 Task: Find connections with filter location Villenave-d'Ornon with filter topic #careerswith filter profile language English with filter current company ACCEL HUMAN RESOURCE CONSULTANTS with filter school ADITYA INSTITUTE OF TECHNOLOGY & MANAGEMENT, K.Kothuru, Tekkali - 532201, Srikakulam District, A.P(CC-A5) with filter industry Wineries with filter service category Audio Engineering with filter keywords title Social Worker
Action: Mouse moved to (291, 225)
Screenshot: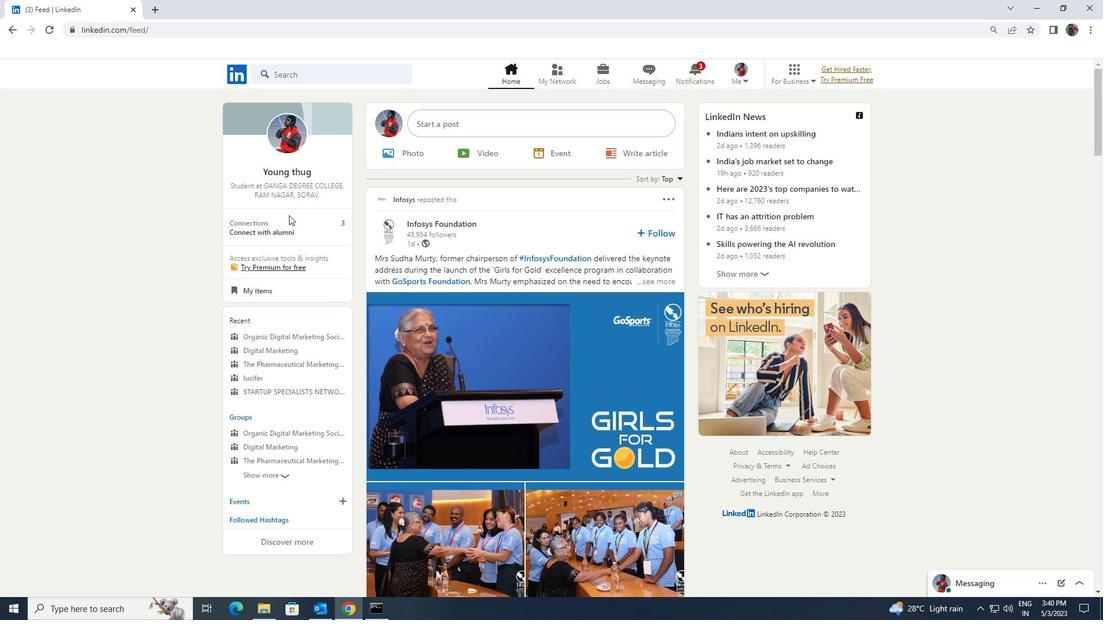 
Action: Mouse pressed left at (291, 225)
Screenshot: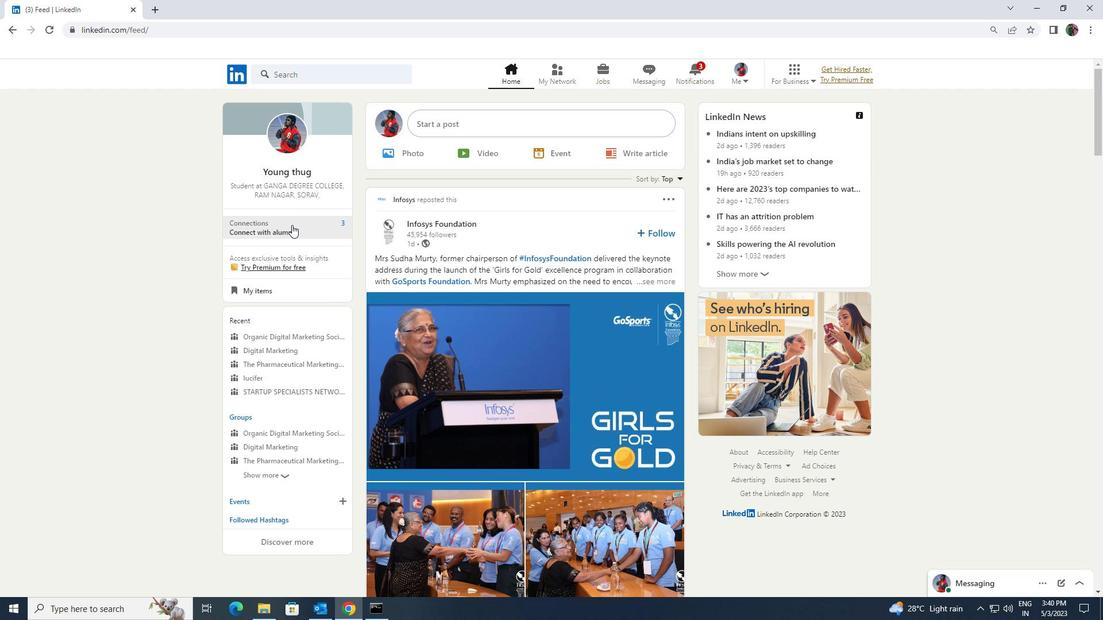 
Action: Mouse moved to (314, 147)
Screenshot: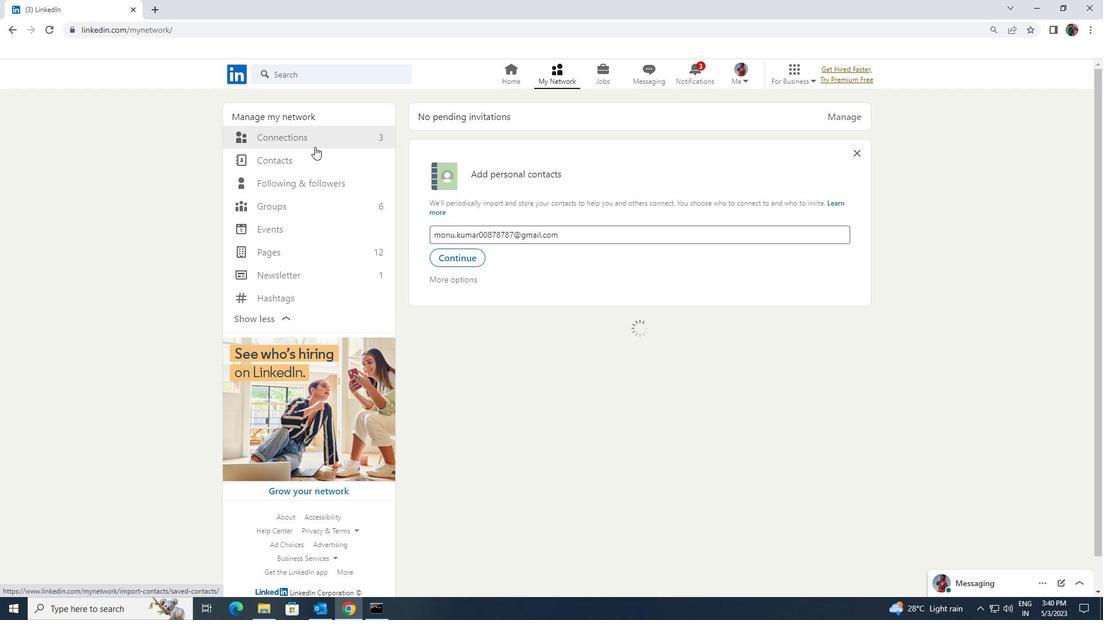 
Action: Mouse pressed left at (314, 147)
Screenshot: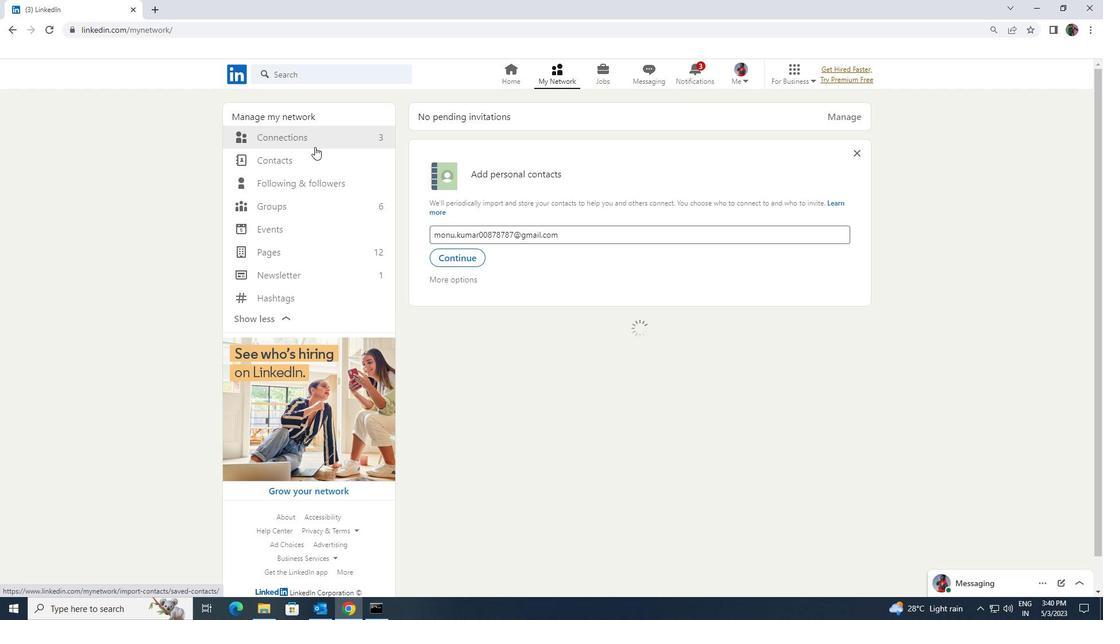 
Action: Mouse moved to (317, 139)
Screenshot: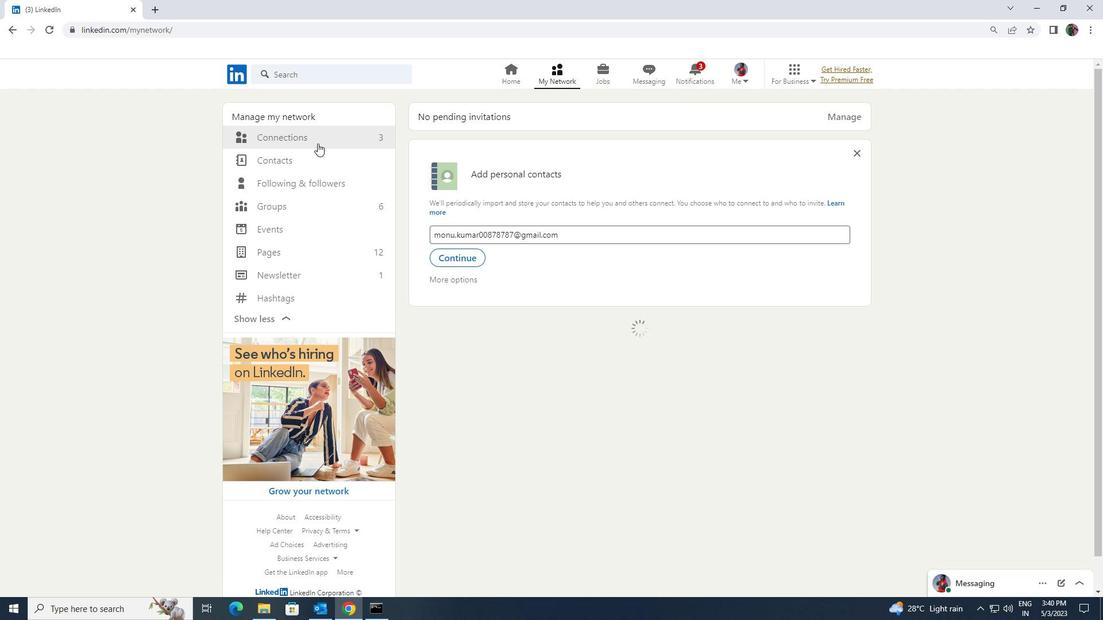
Action: Mouse pressed left at (317, 139)
Screenshot: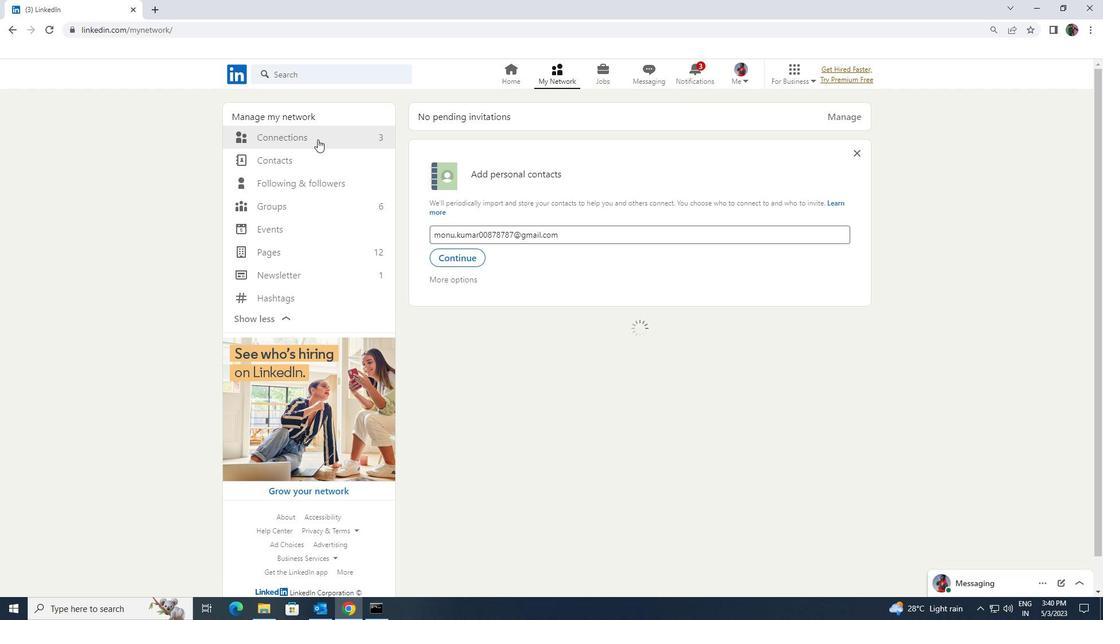 
Action: Mouse moved to (603, 140)
Screenshot: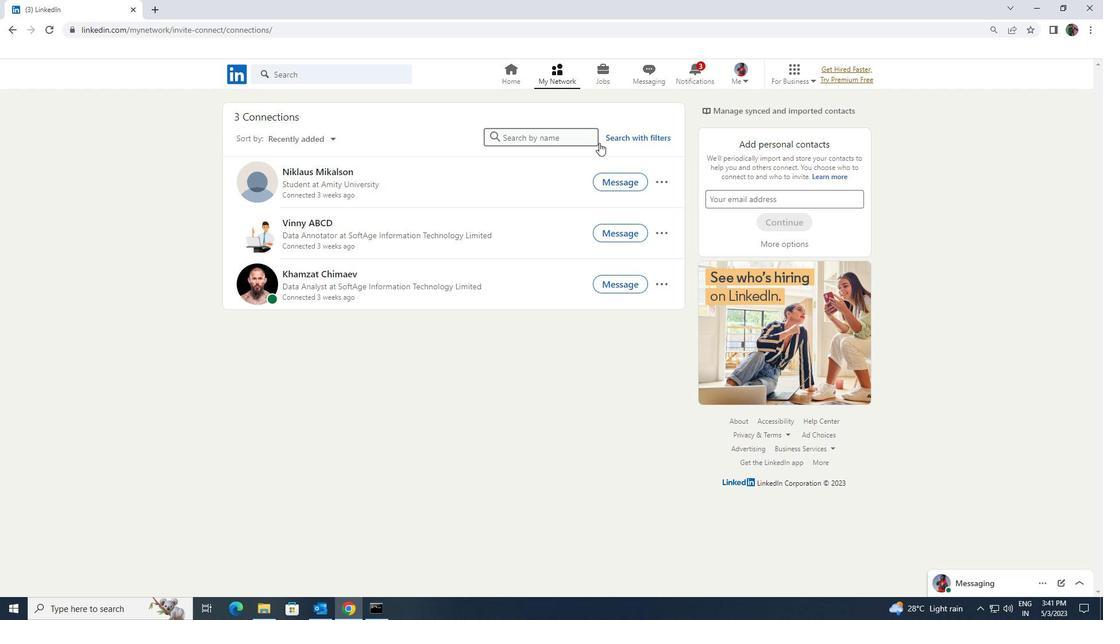 
Action: Mouse pressed left at (603, 140)
Screenshot: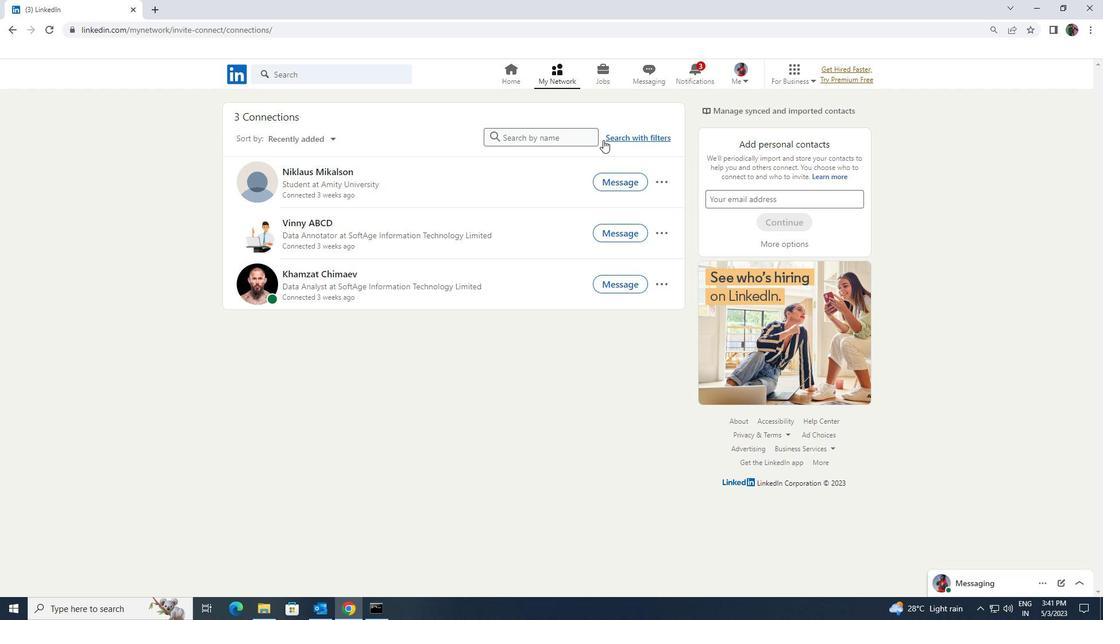 
Action: Mouse moved to (587, 105)
Screenshot: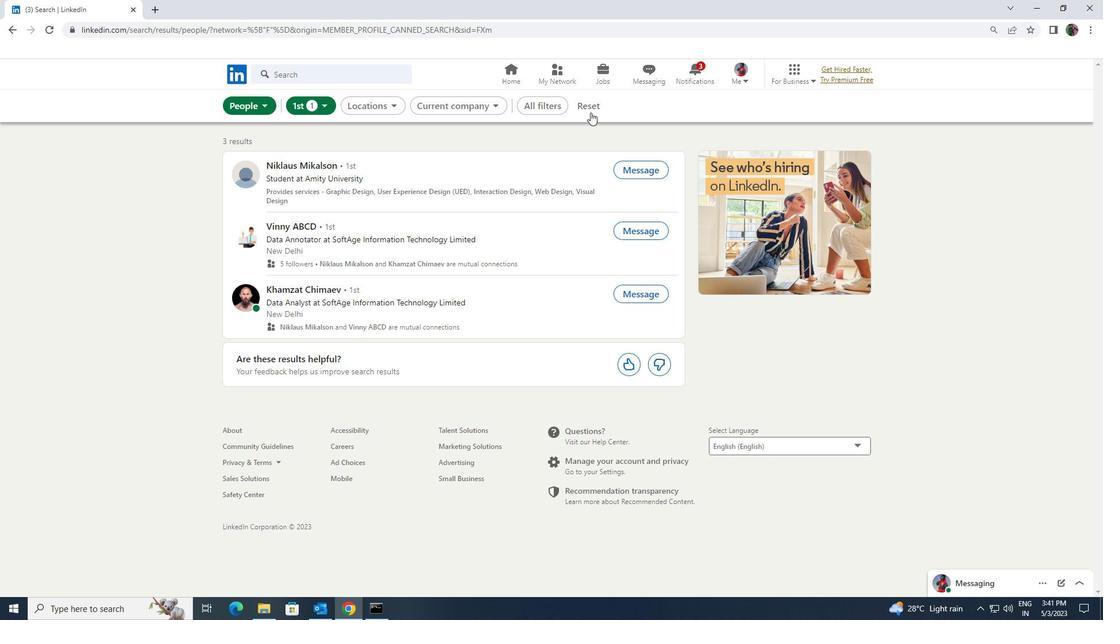 
Action: Mouse pressed left at (587, 105)
Screenshot: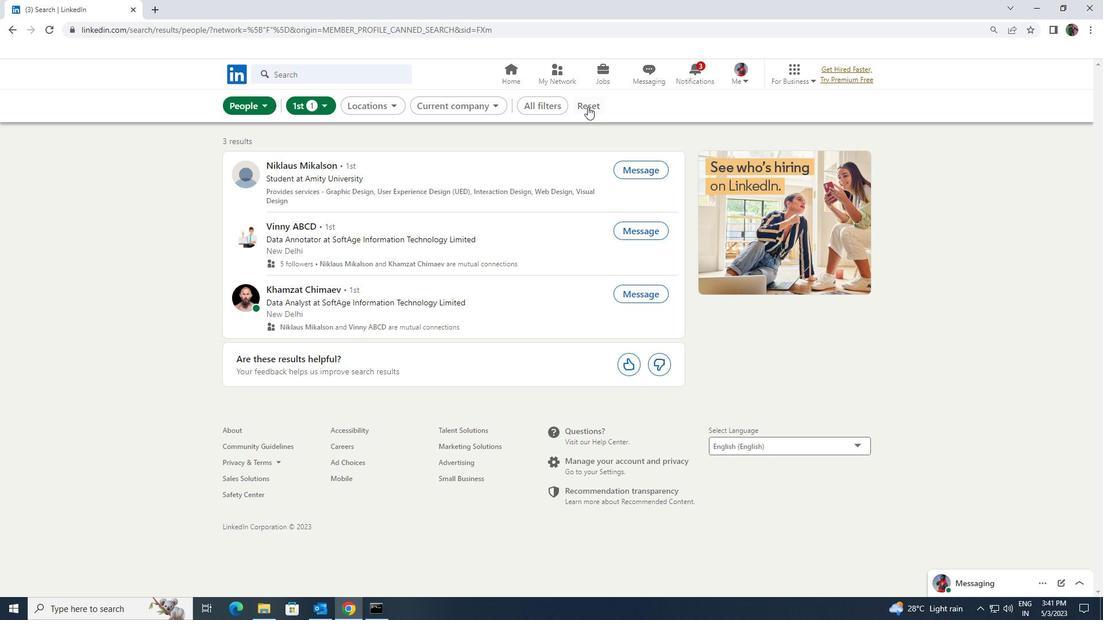 
Action: Mouse moved to (570, 104)
Screenshot: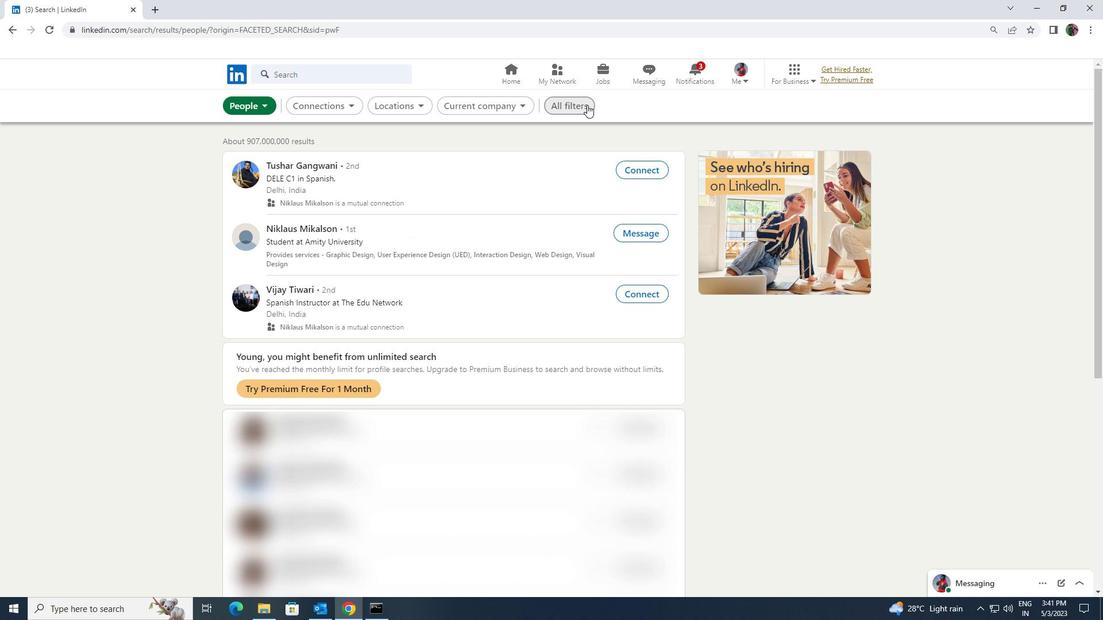 
Action: Mouse pressed left at (570, 104)
Screenshot: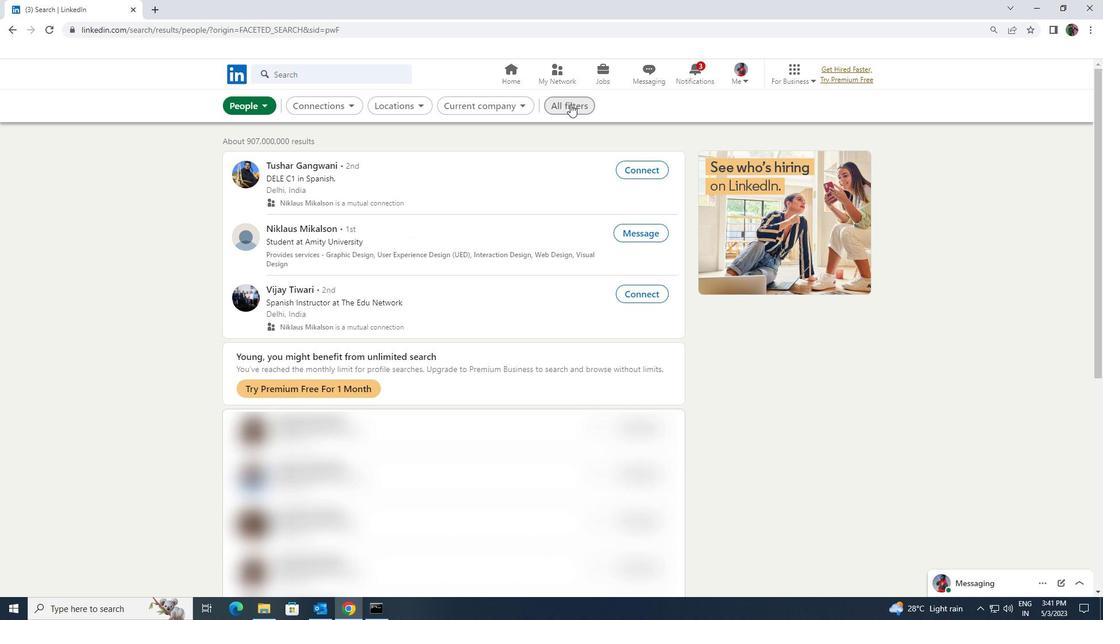 
Action: Mouse moved to (947, 454)
Screenshot: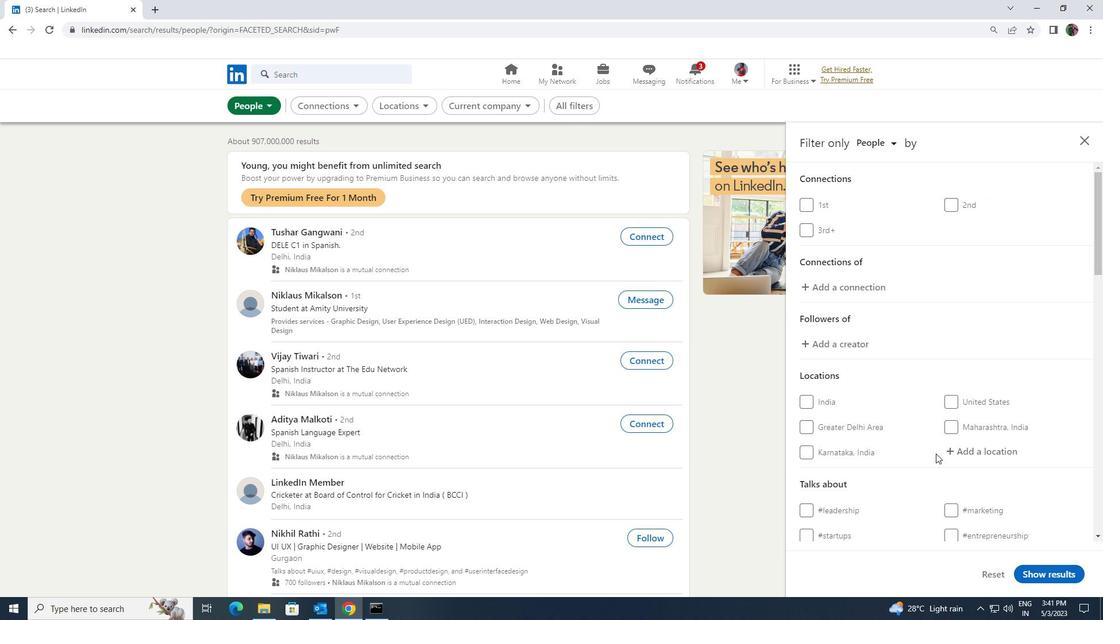 
Action: Mouse pressed left at (947, 454)
Screenshot: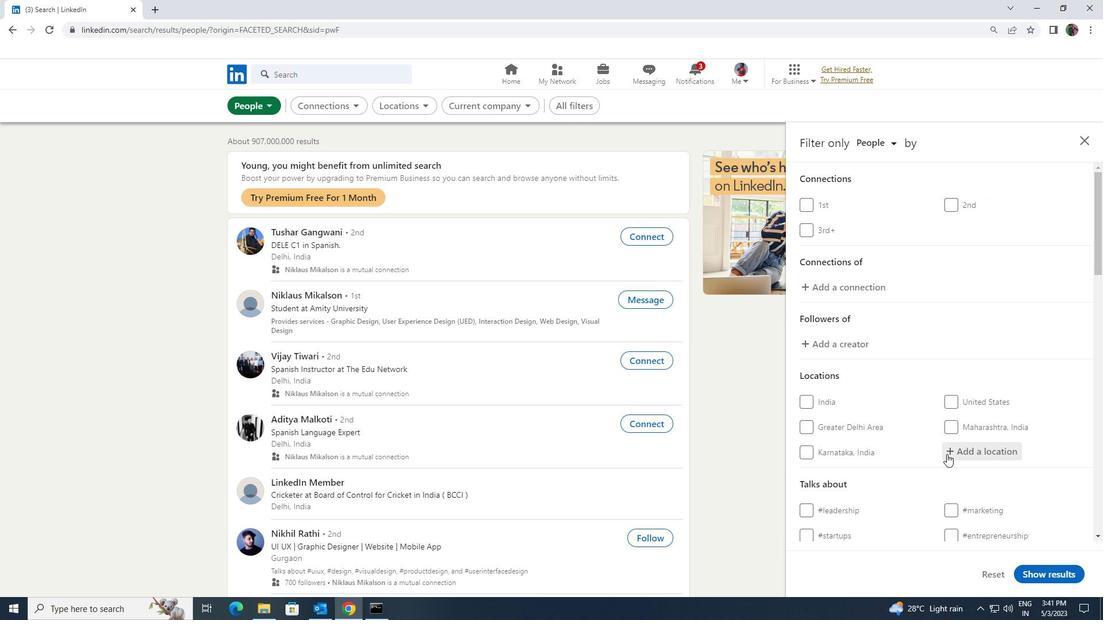 
Action: Mouse moved to (941, 451)
Screenshot: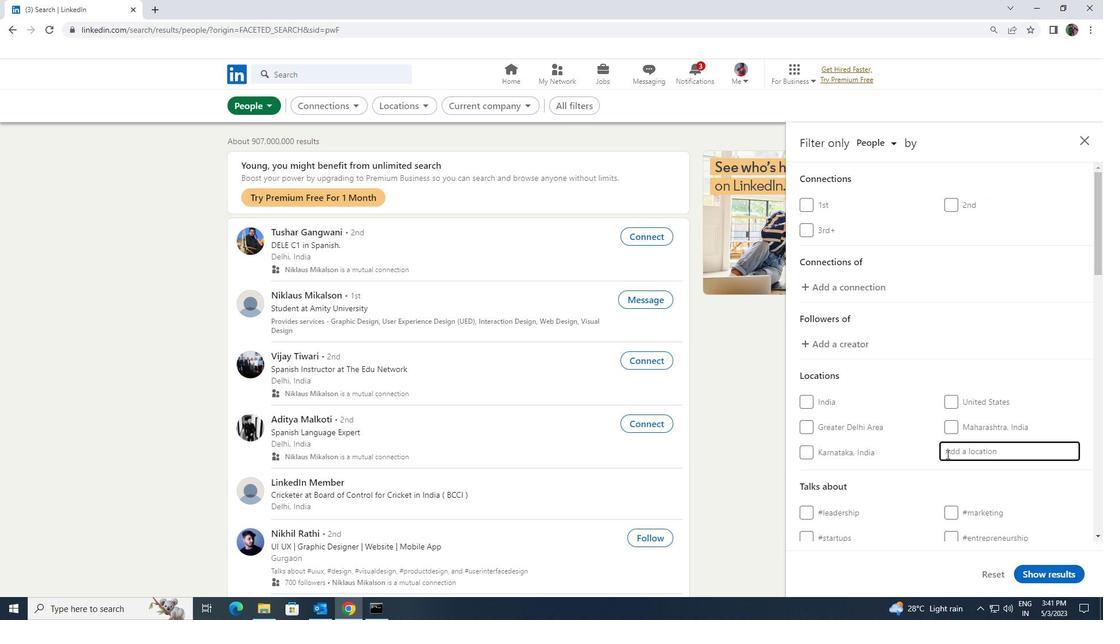 
Action: Key pressed <Key.shift><Key.shift><Key.shift><Key.shift><Key.shift><Key.shift><Key.shift><Key.shift><Key.shift><Key.shift><Key.shift>VILLENAVE<Key.space>D<Key.space>O
Screenshot: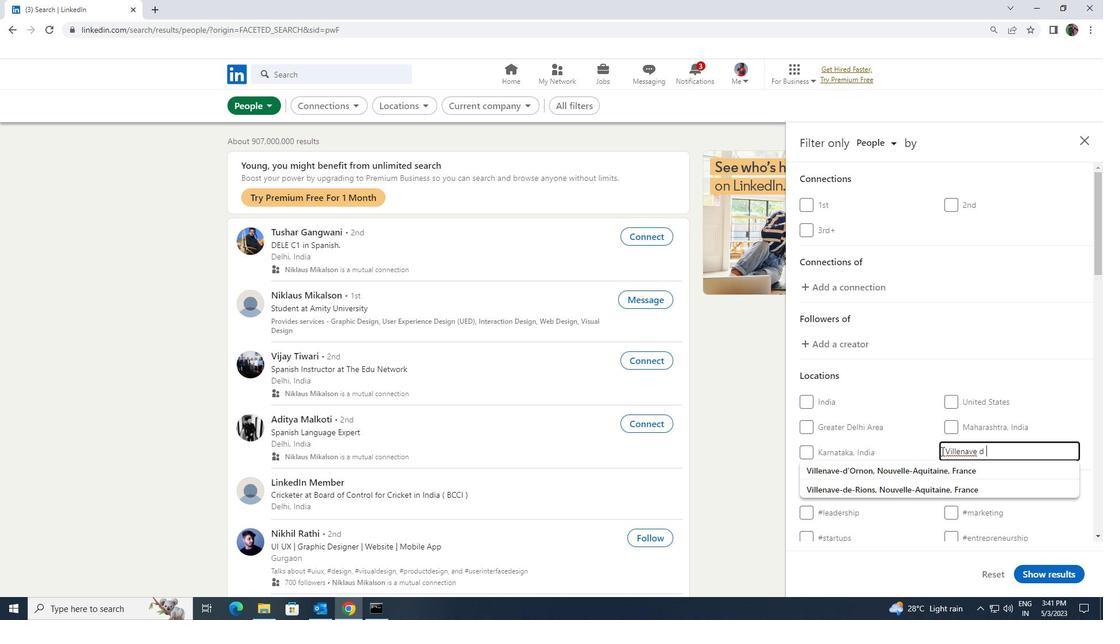 
Action: Mouse moved to (939, 468)
Screenshot: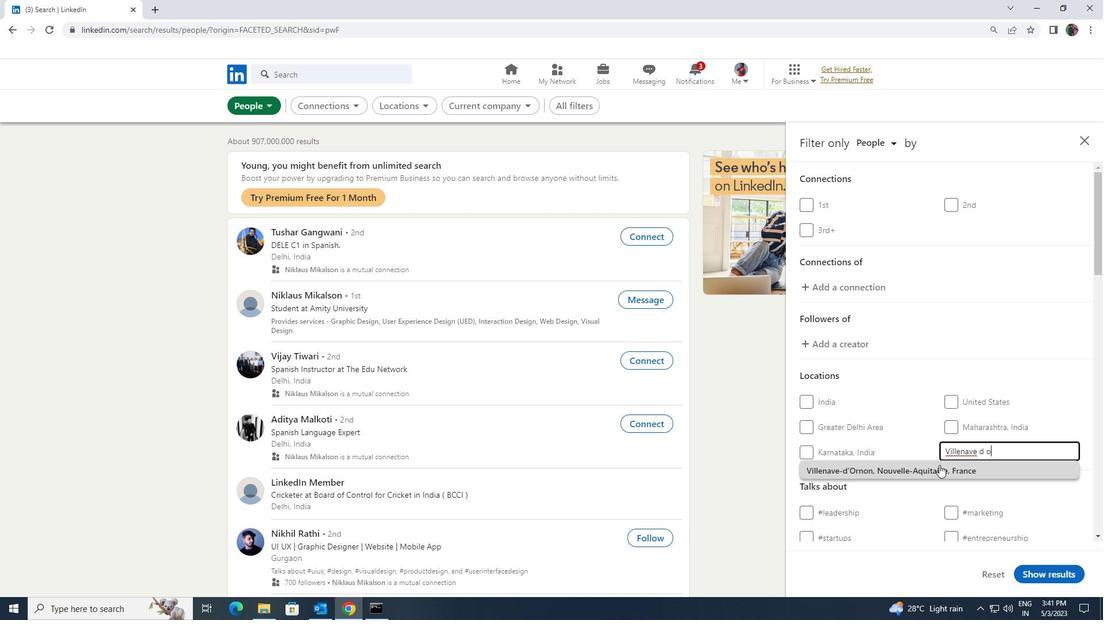 
Action: Mouse pressed left at (939, 468)
Screenshot: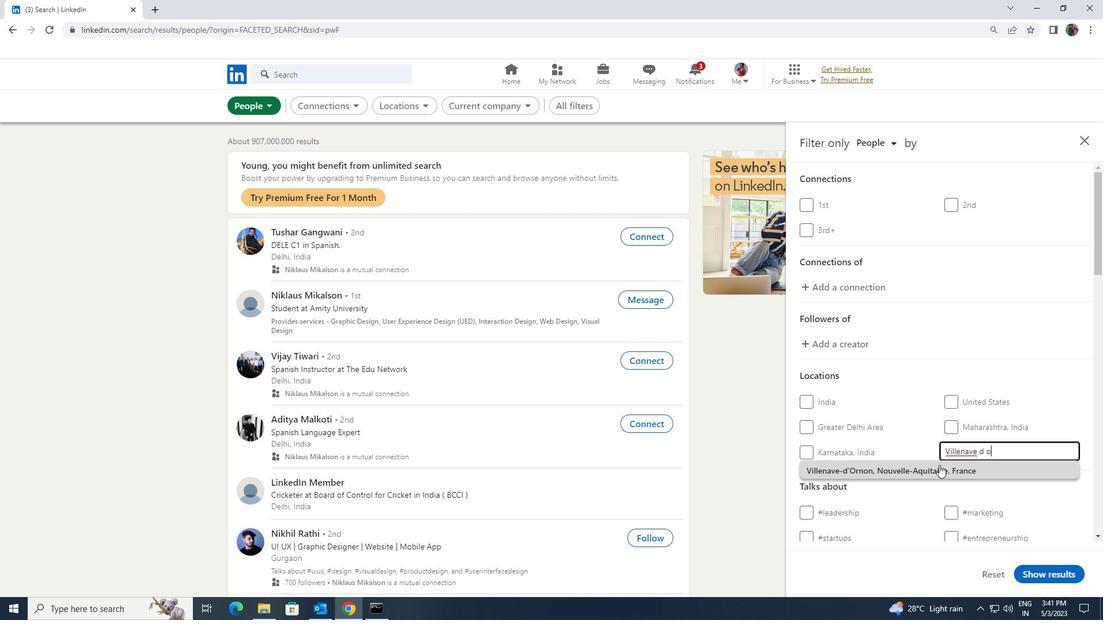 
Action: Mouse moved to (939, 469)
Screenshot: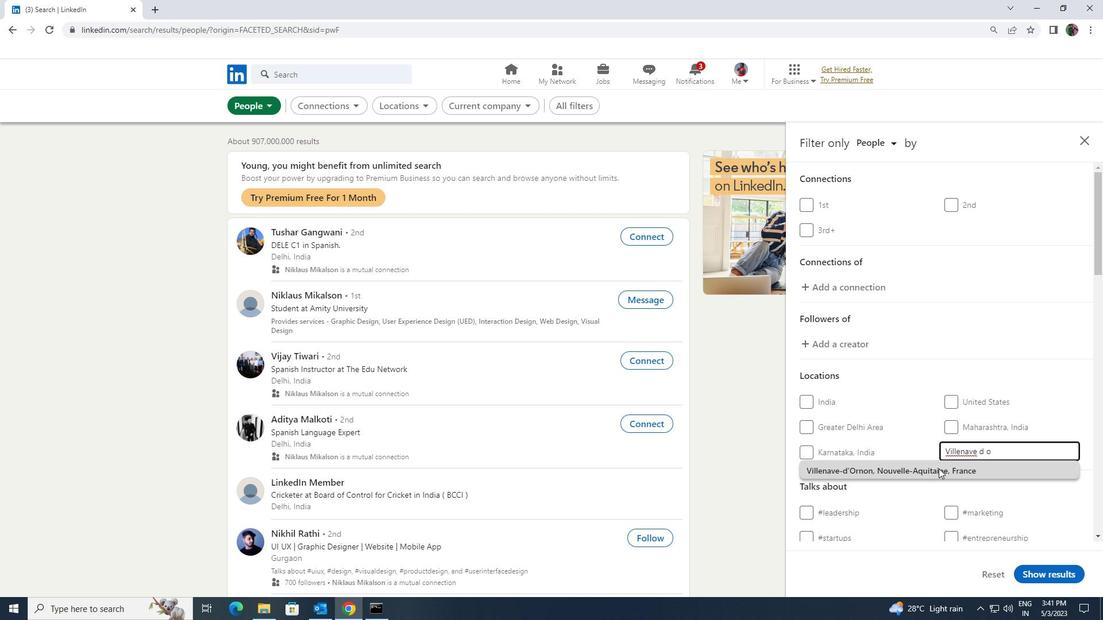
Action: Mouse scrolled (939, 468) with delta (0, 0)
Screenshot: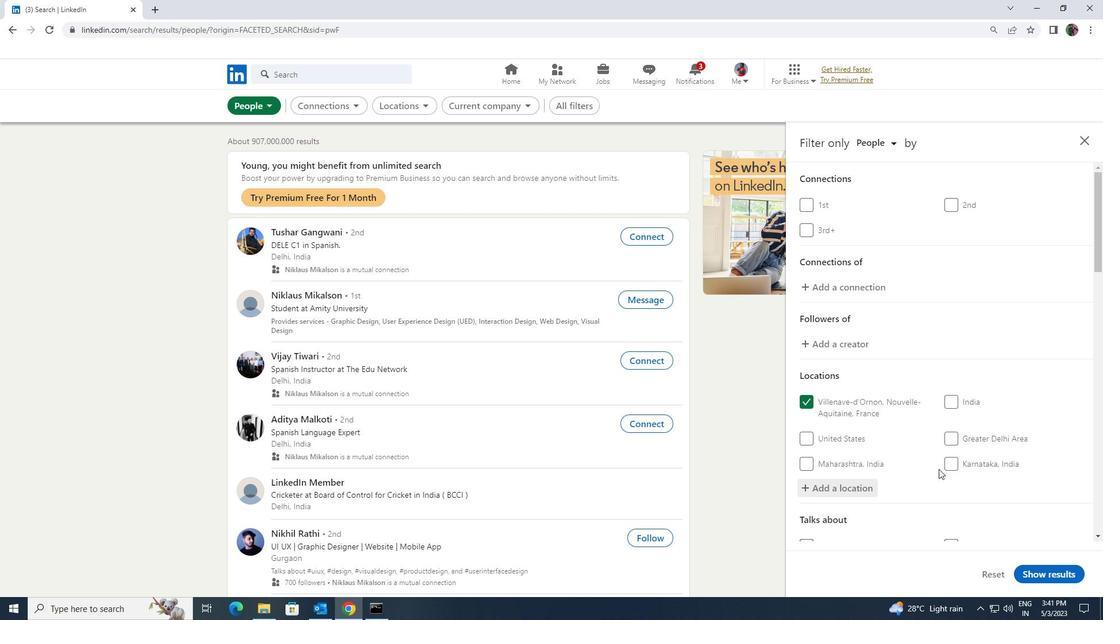 
Action: Mouse scrolled (939, 468) with delta (0, 0)
Screenshot: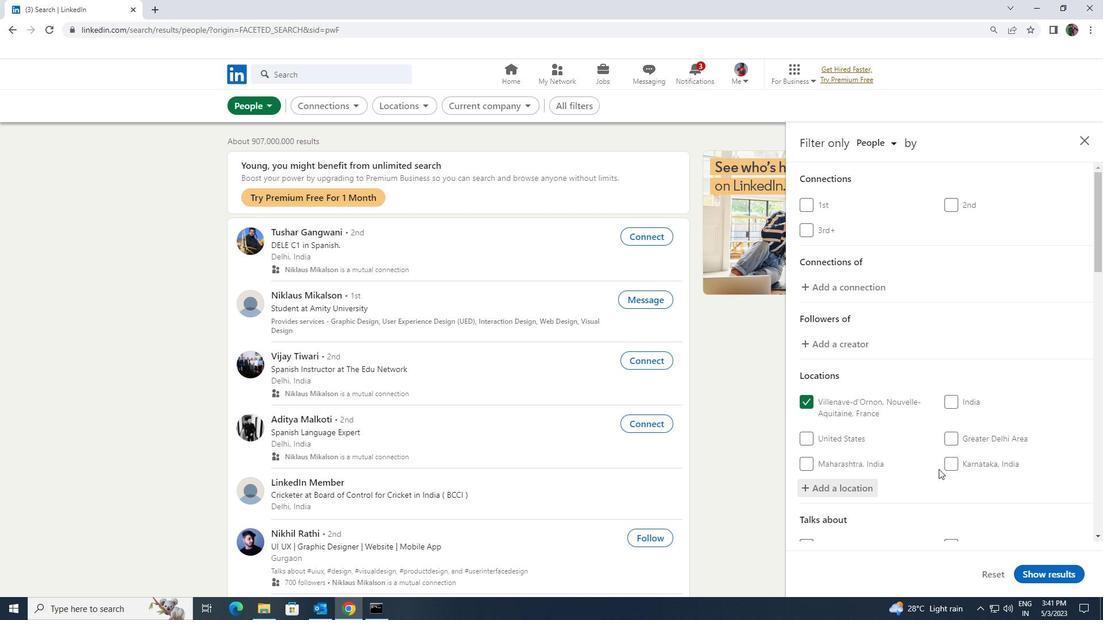 
Action: Mouse scrolled (939, 468) with delta (0, 0)
Screenshot: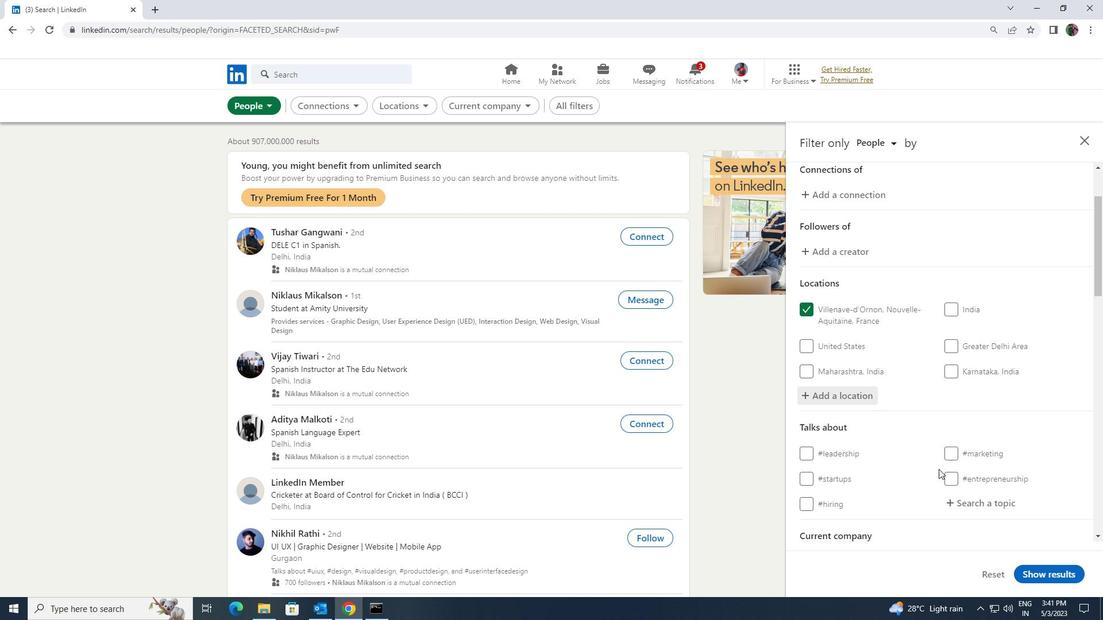 
Action: Mouse moved to (963, 427)
Screenshot: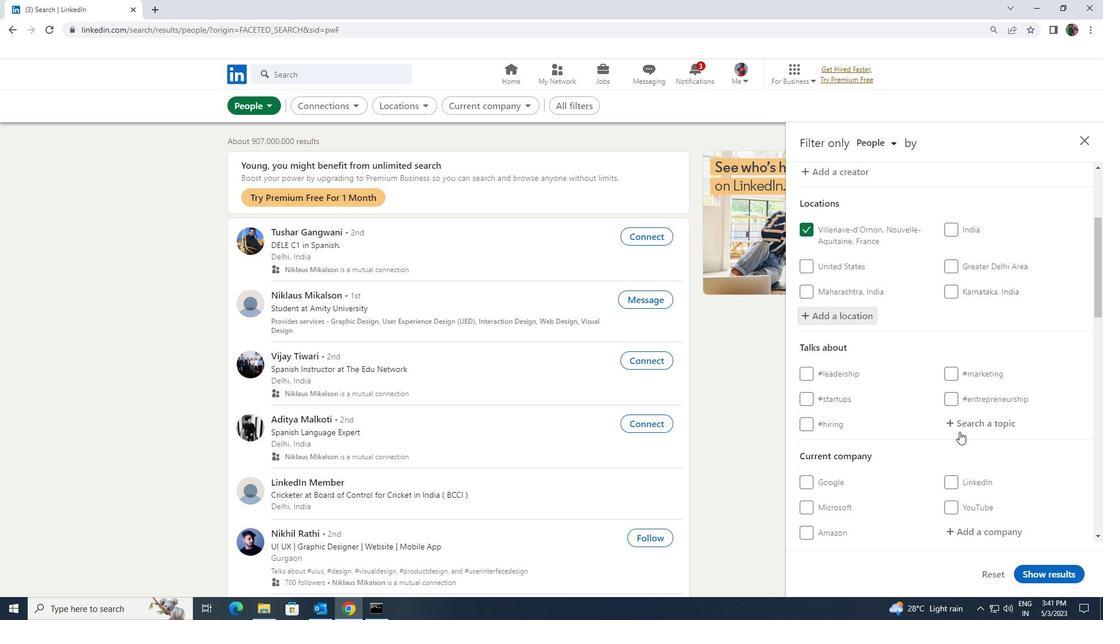 
Action: Mouse pressed left at (963, 427)
Screenshot: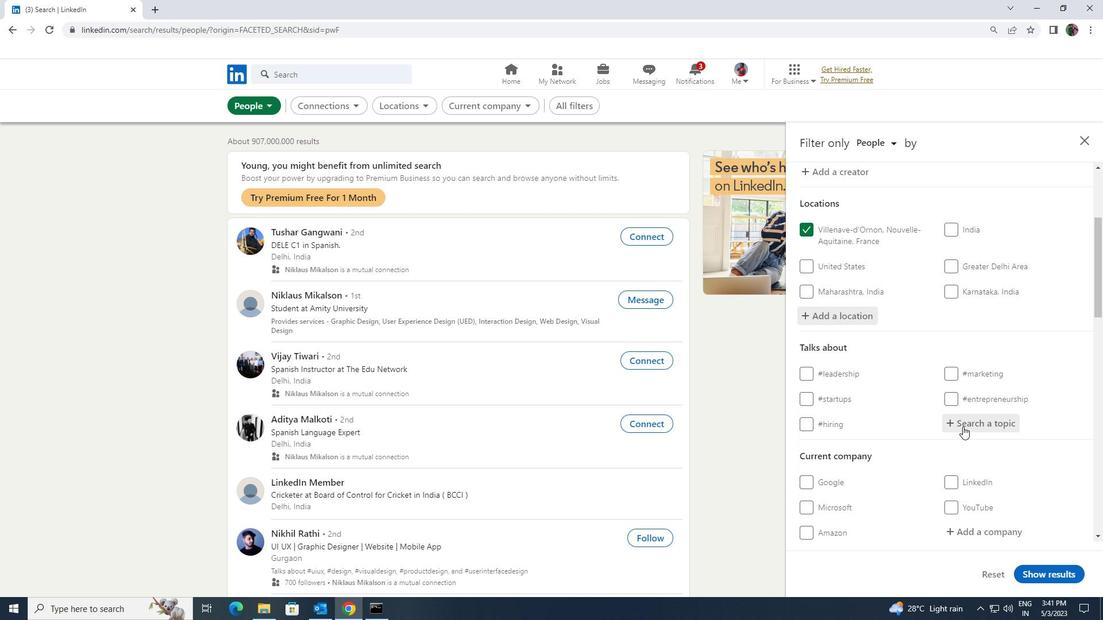 
Action: Key pressed <Key.shift><Key.shift><Key.shift>CAREERS
Screenshot: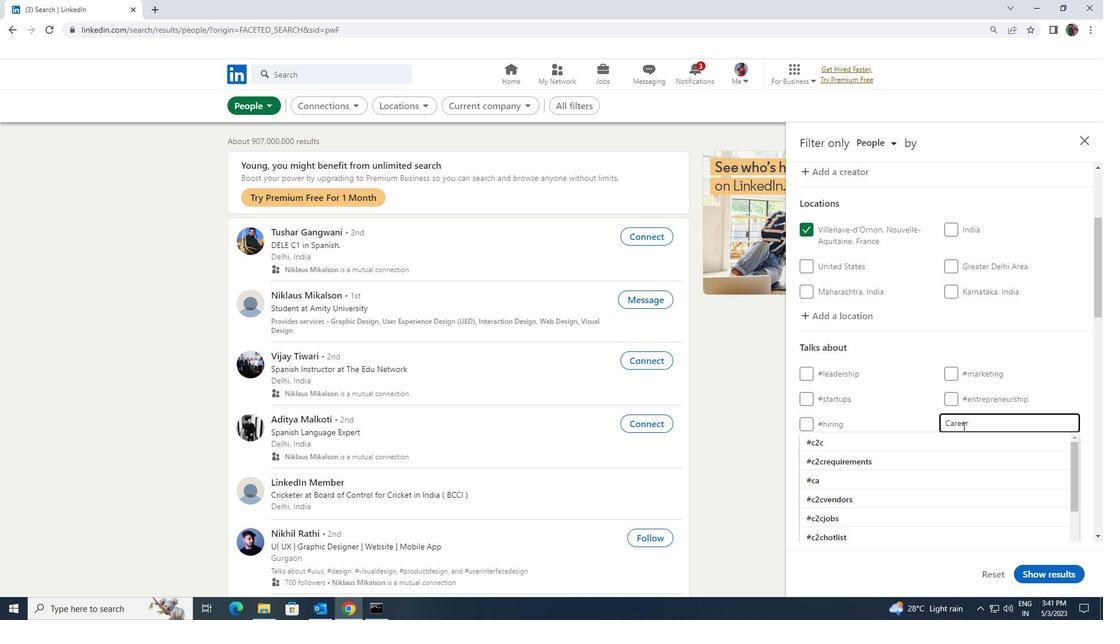 
Action: Mouse moved to (935, 444)
Screenshot: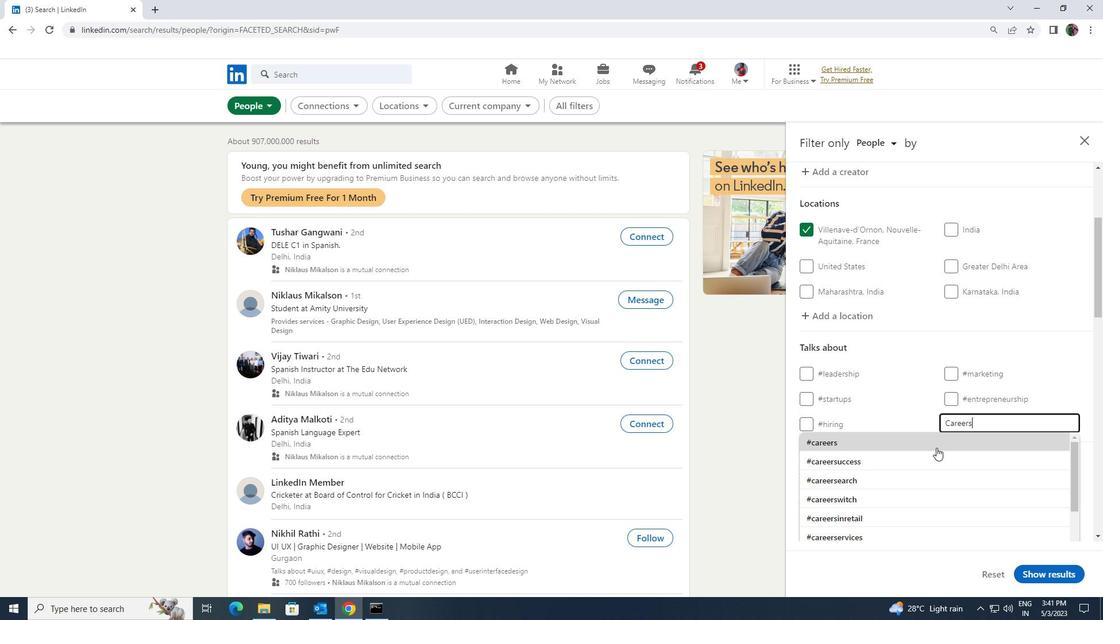 
Action: Mouse pressed left at (935, 444)
Screenshot: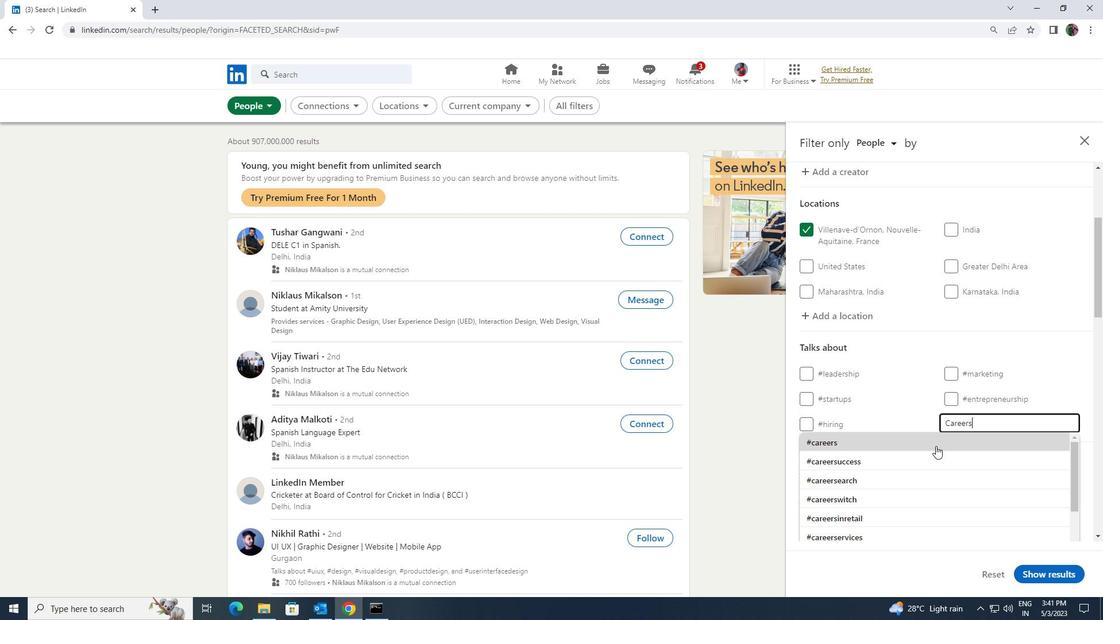 
Action: Mouse scrolled (935, 444) with delta (0, 0)
Screenshot: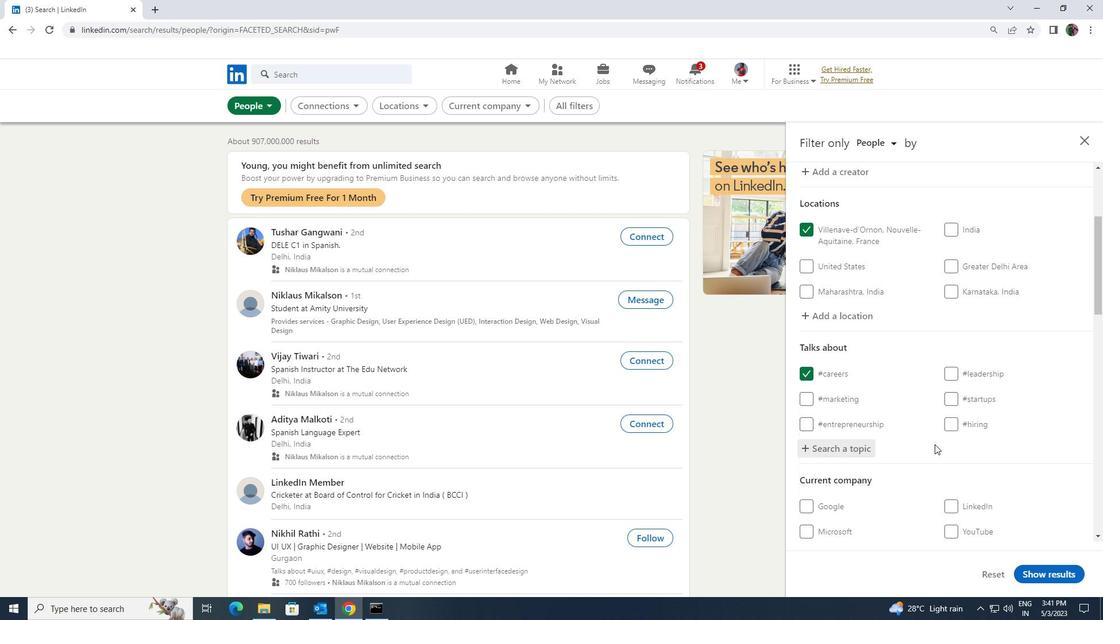 
Action: Mouse scrolled (935, 444) with delta (0, 0)
Screenshot: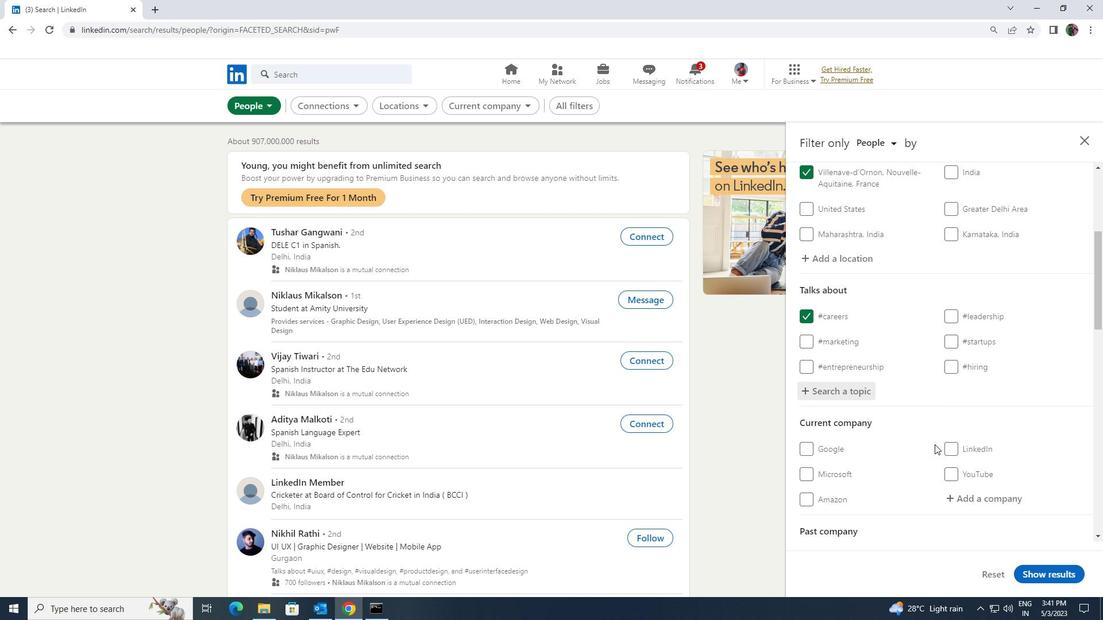 
Action: Mouse scrolled (935, 444) with delta (0, 0)
Screenshot: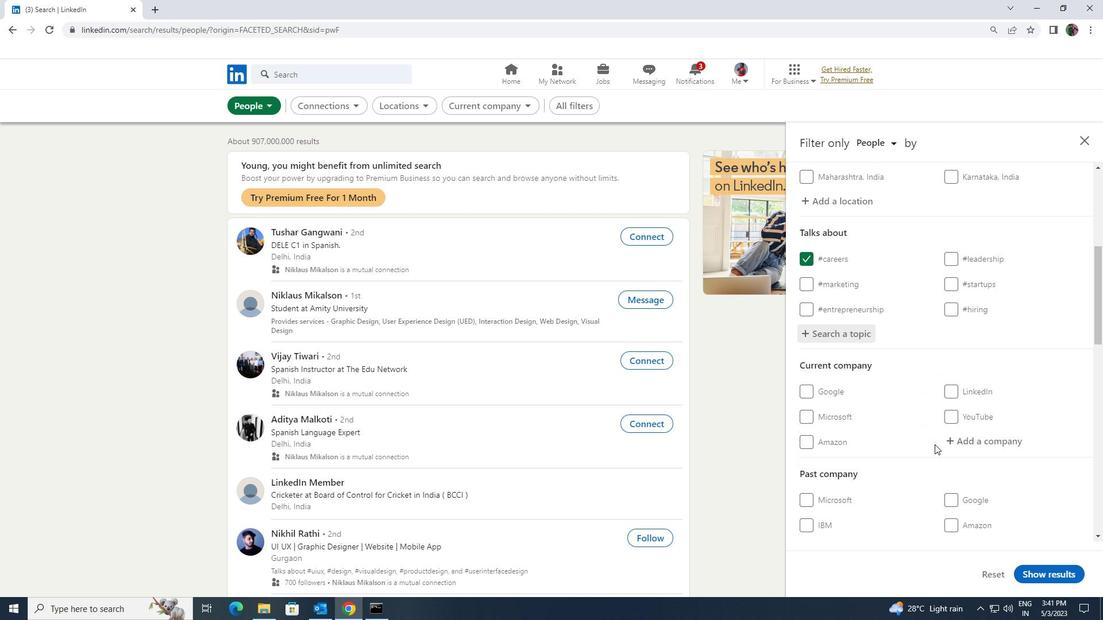 
Action: Mouse scrolled (935, 444) with delta (0, 0)
Screenshot: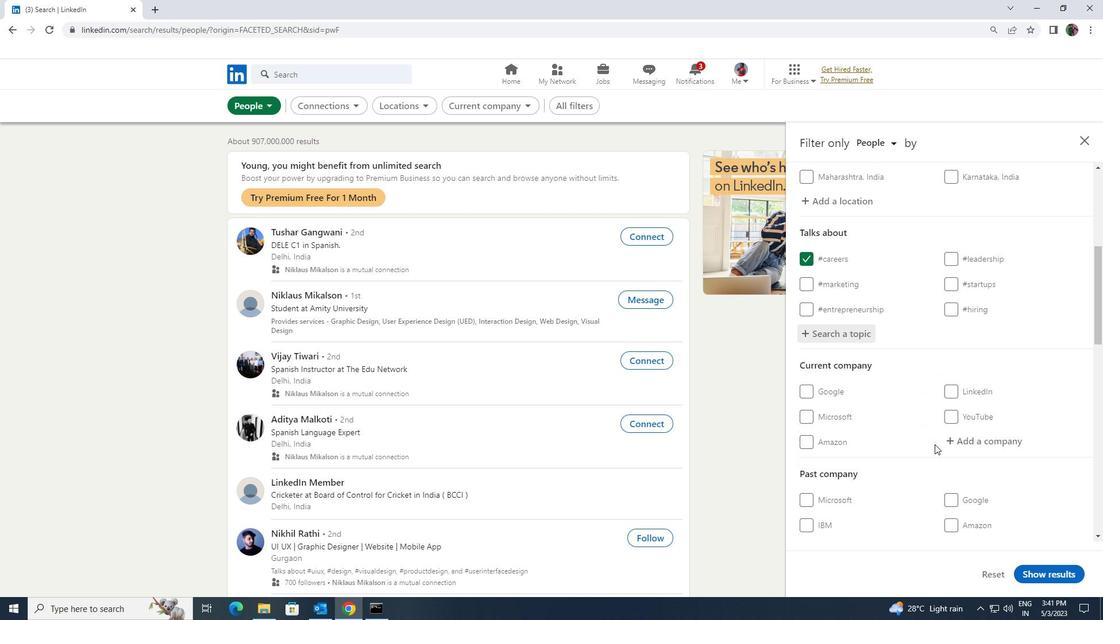 
Action: Mouse scrolled (935, 444) with delta (0, 0)
Screenshot: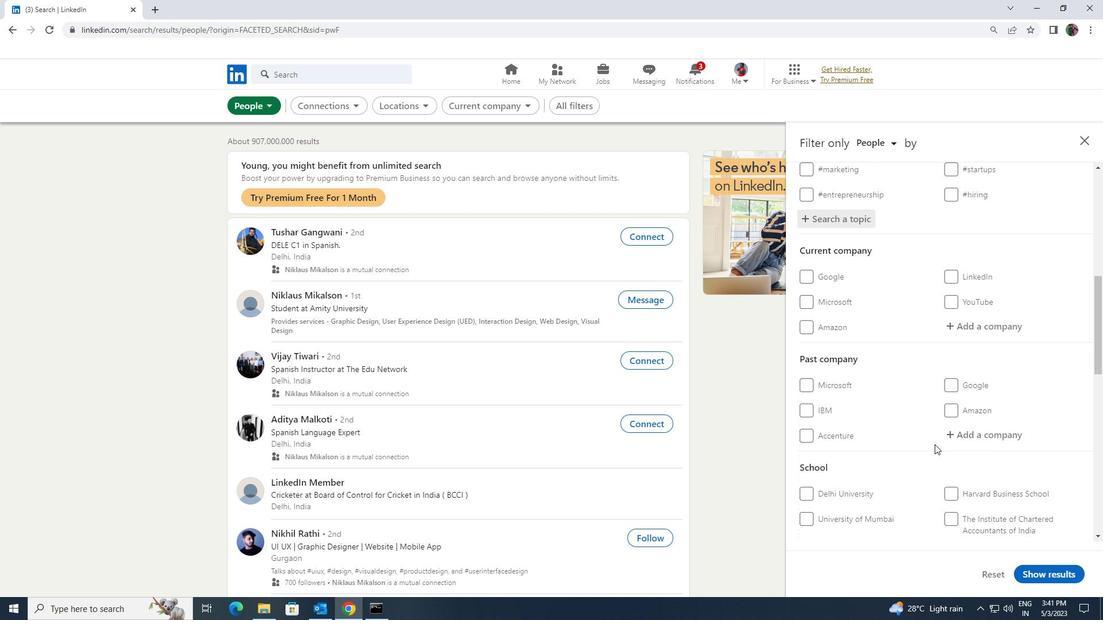 
Action: Mouse scrolled (935, 444) with delta (0, 0)
Screenshot: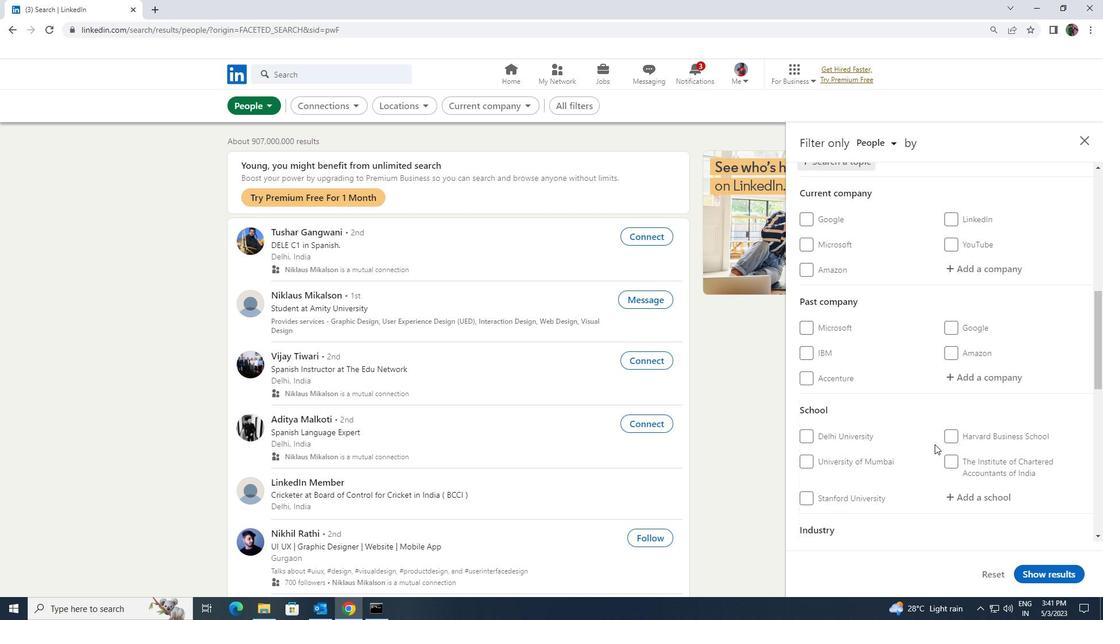 
Action: Mouse scrolled (935, 444) with delta (0, 0)
Screenshot: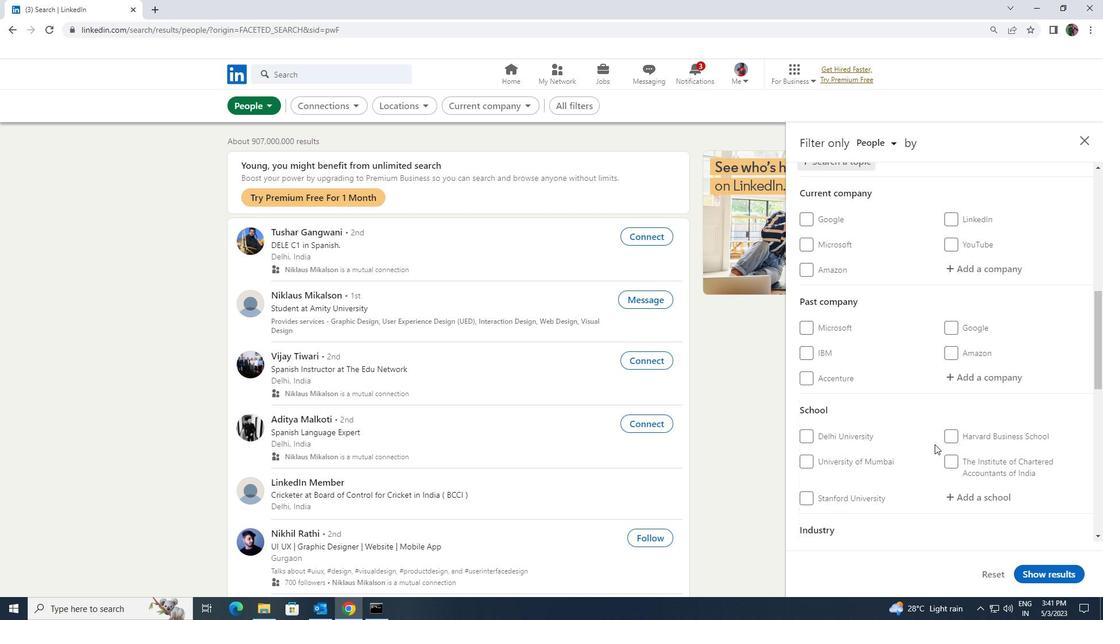 
Action: Mouse scrolled (935, 444) with delta (0, 0)
Screenshot: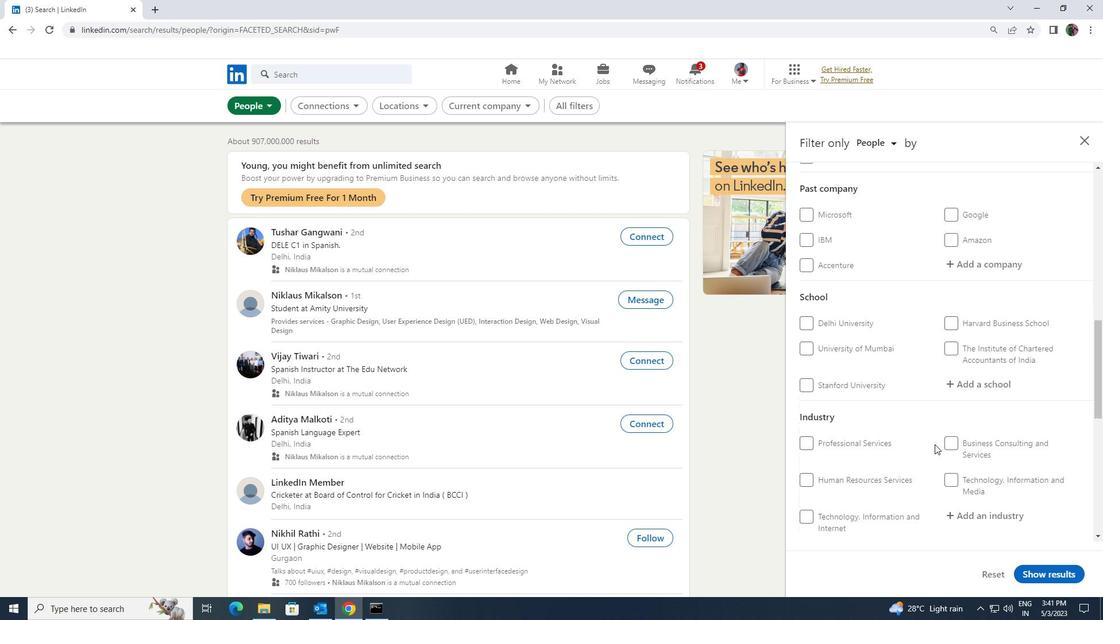 
Action: Mouse scrolled (935, 444) with delta (0, 0)
Screenshot: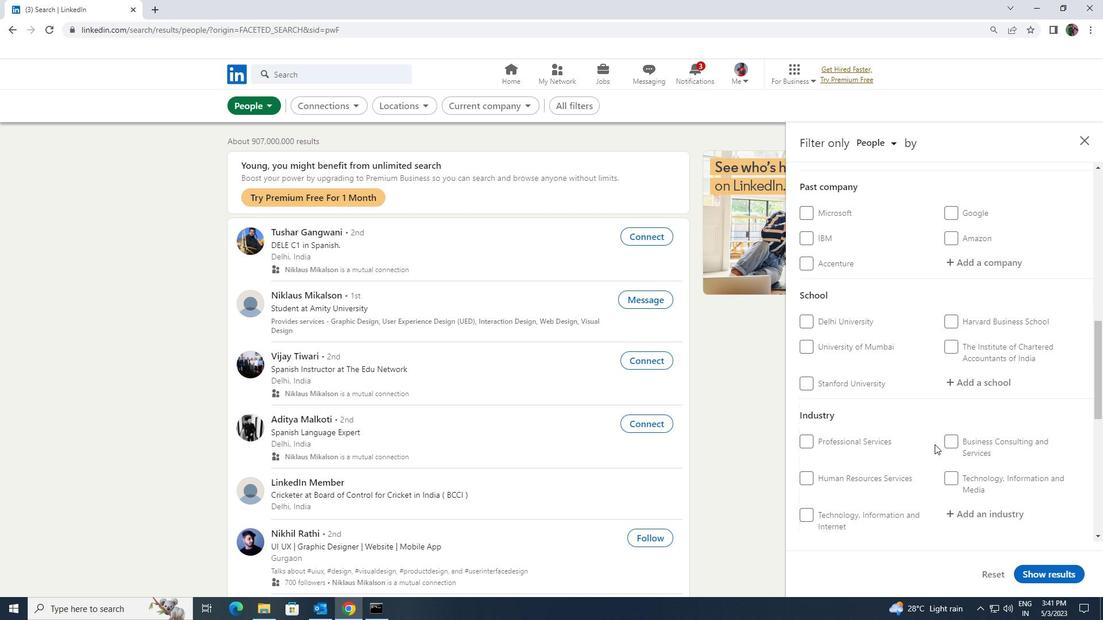 
Action: Mouse scrolled (935, 444) with delta (0, 0)
Screenshot: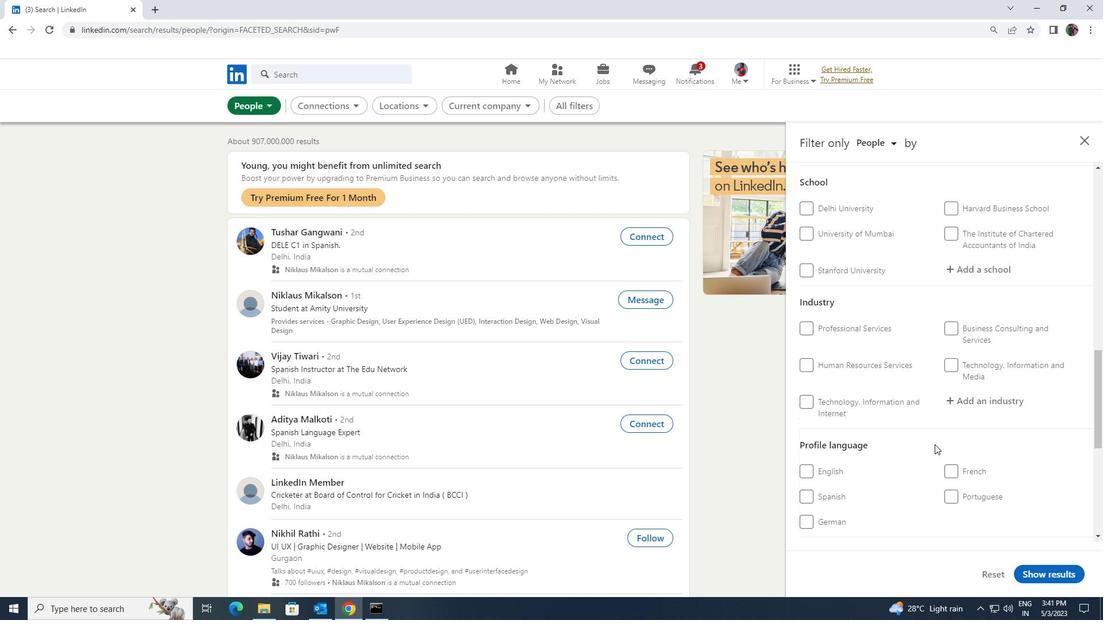 
Action: Mouse scrolled (935, 444) with delta (0, 0)
Screenshot: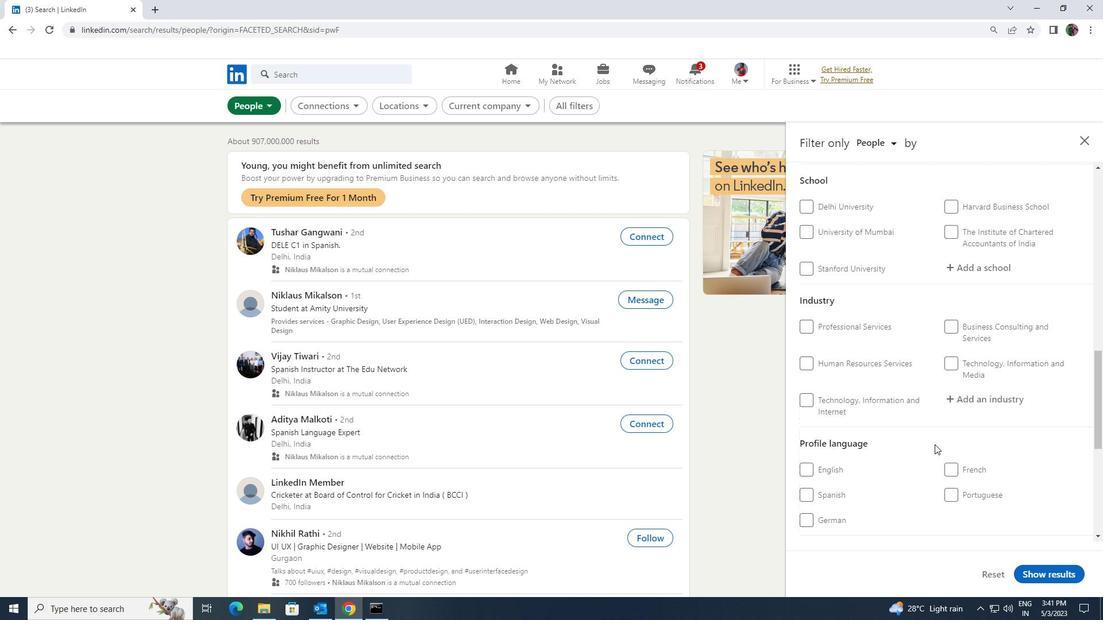 
Action: Mouse moved to (810, 359)
Screenshot: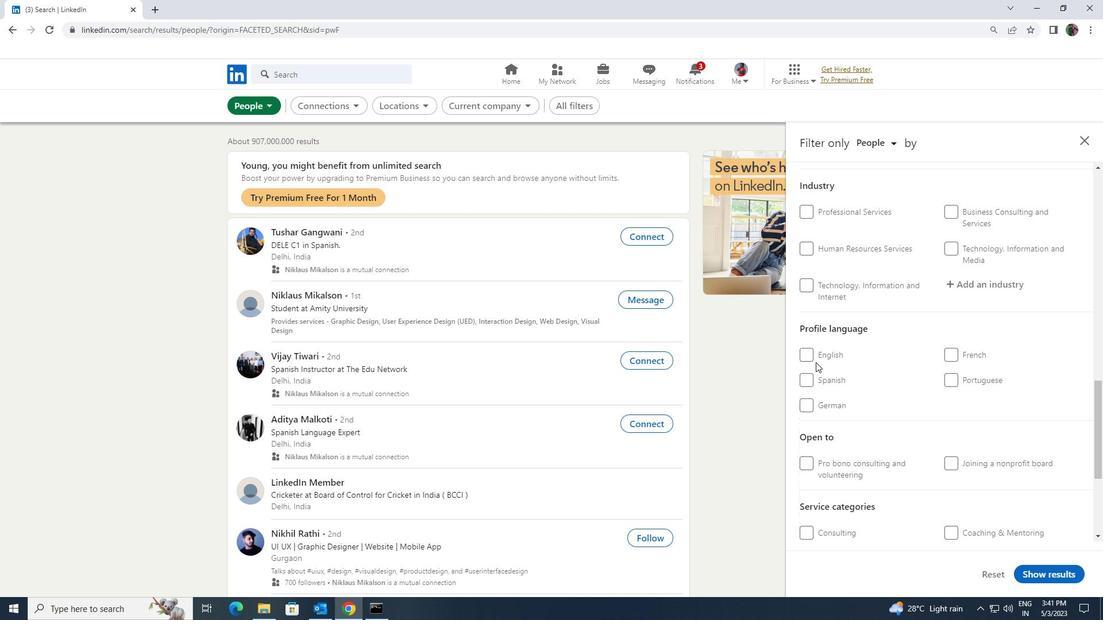 
Action: Mouse pressed left at (810, 359)
Screenshot: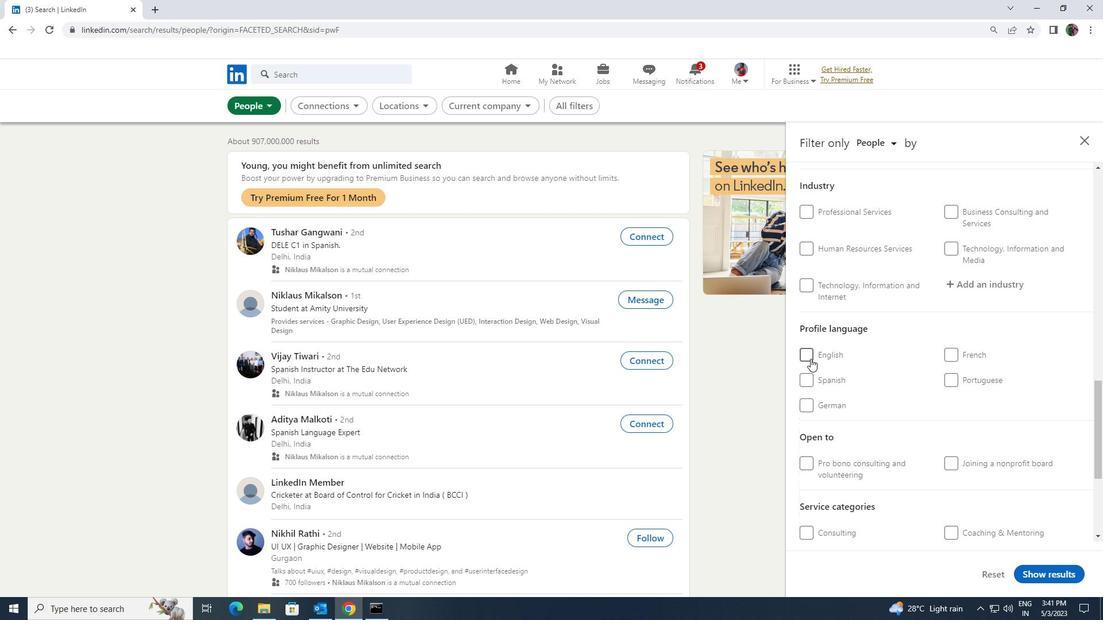 
Action: Mouse moved to (930, 405)
Screenshot: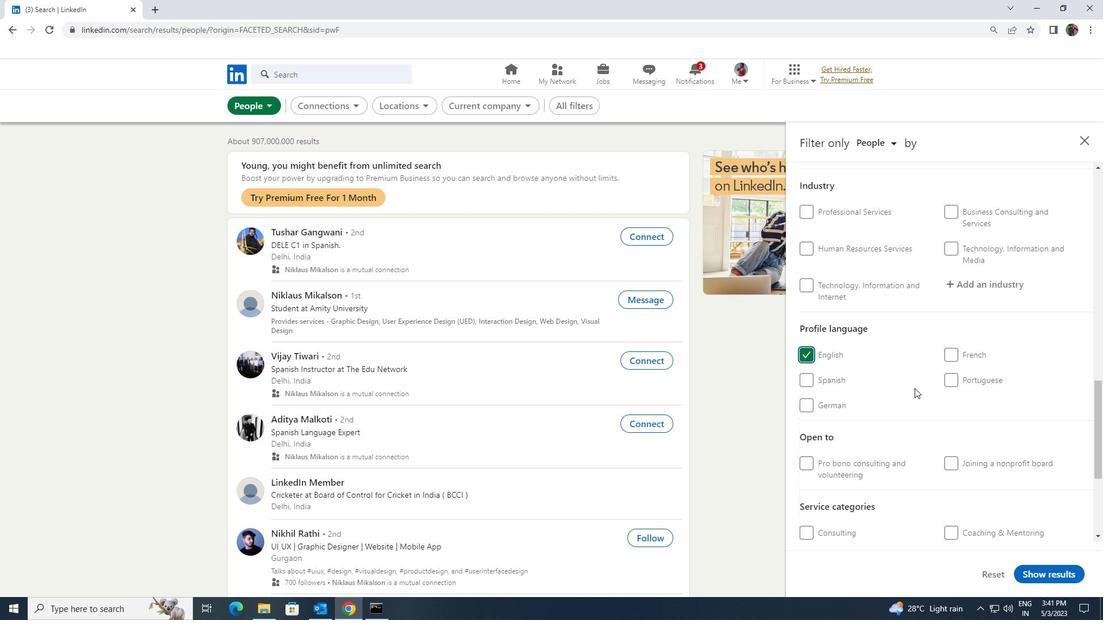 
Action: Mouse scrolled (930, 406) with delta (0, 0)
Screenshot: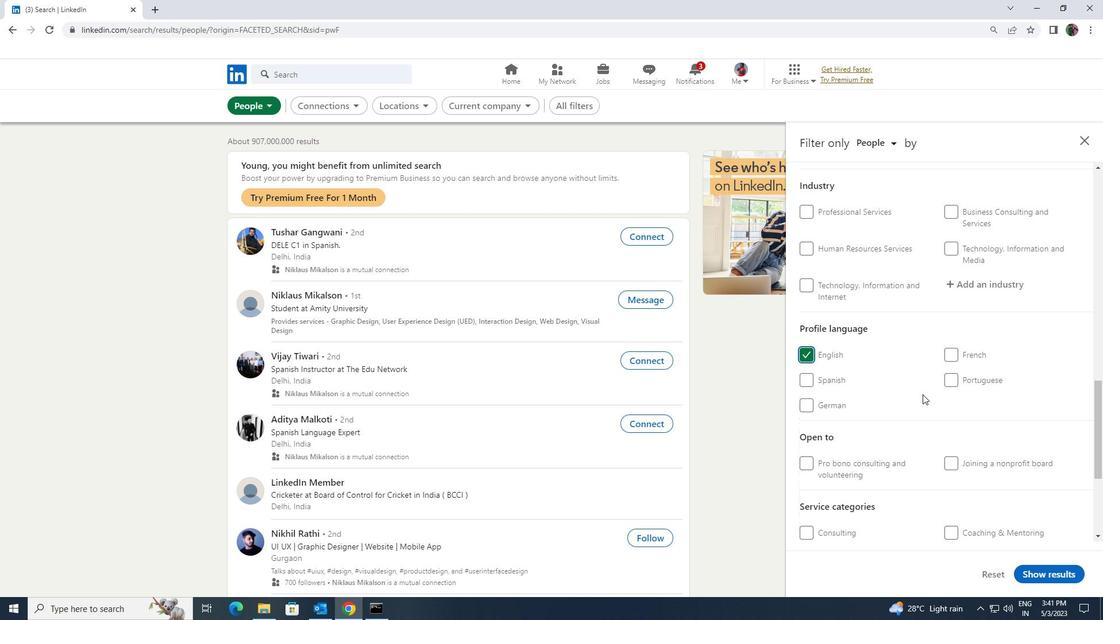 
Action: Mouse scrolled (930, 406) with delta (0, 0)
Screenshot: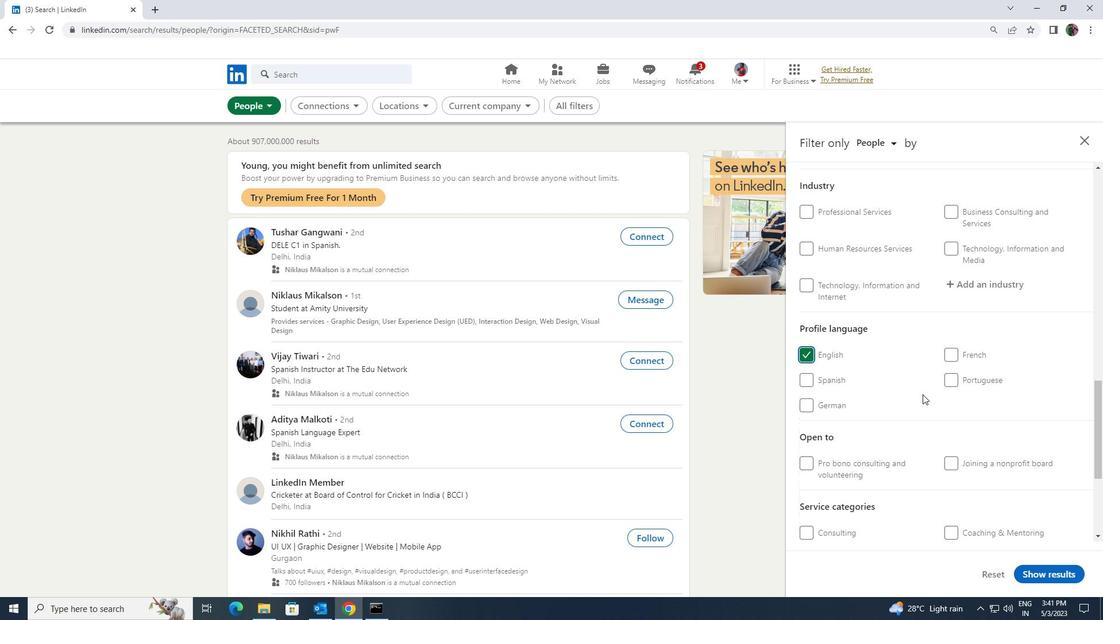 
Action: Mouse moved to (935, 414)
Screenshot: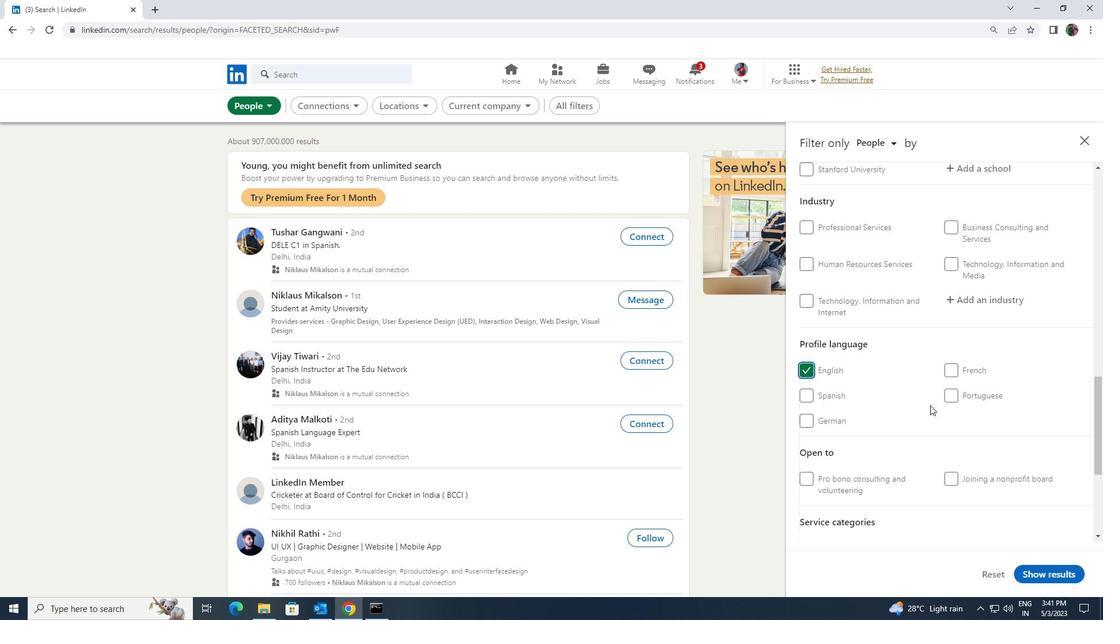 
Action: Mouse scrolled (935, 414) with delta (0, 0)
Screenshot: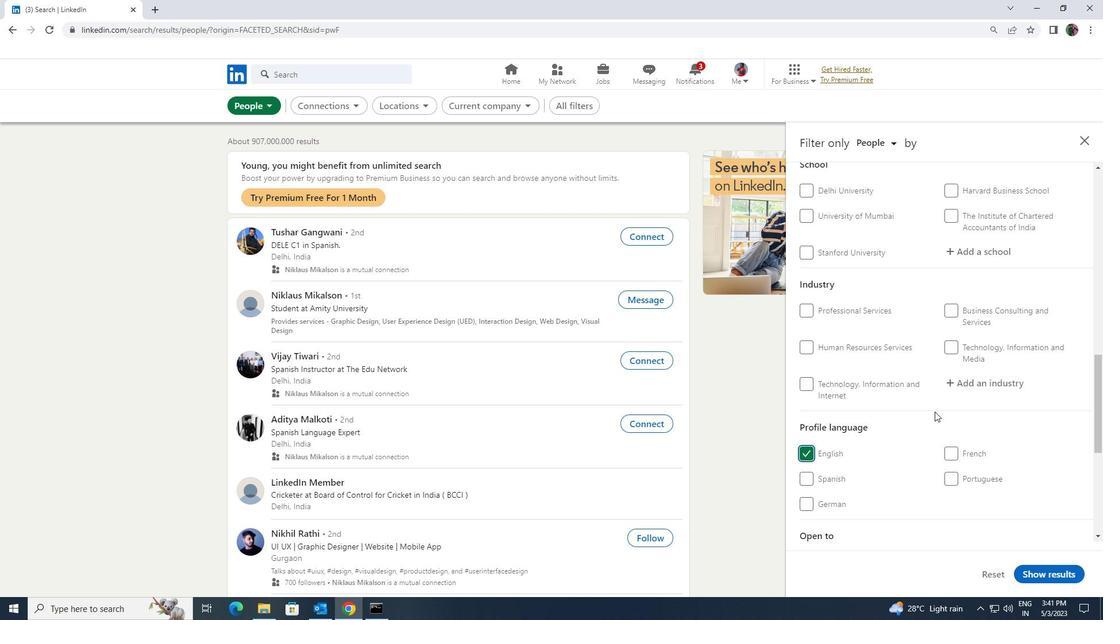 
Action: Mouse scrolled (935, 414) with delta (0, 0)
Screenshot: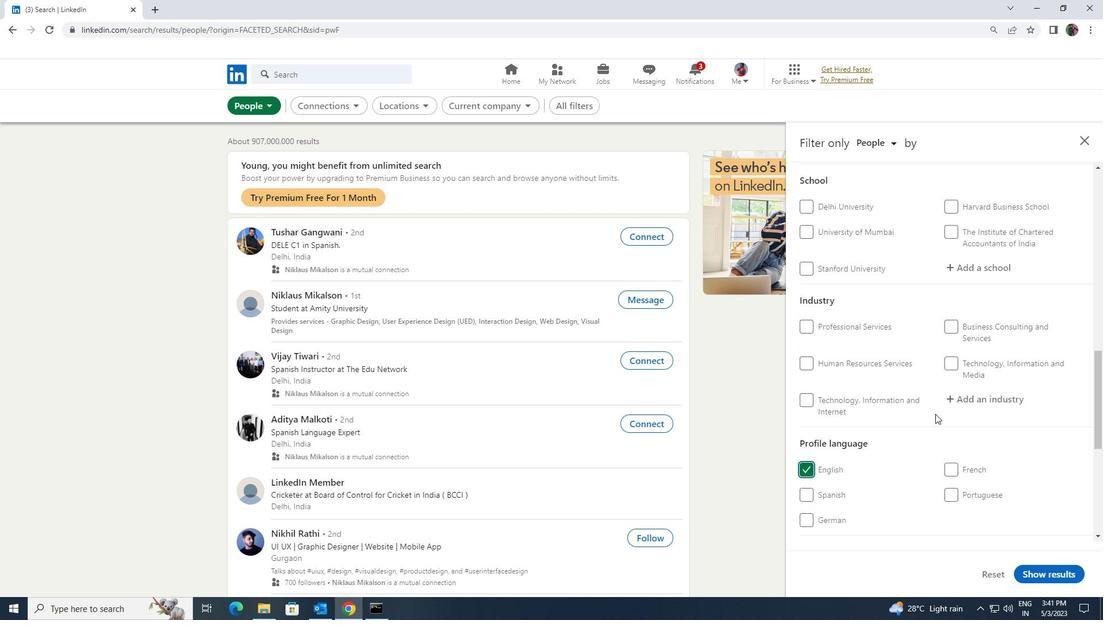 
Action: Mouse scrolled (935, 414) with delta (0, 0)
Screenshot: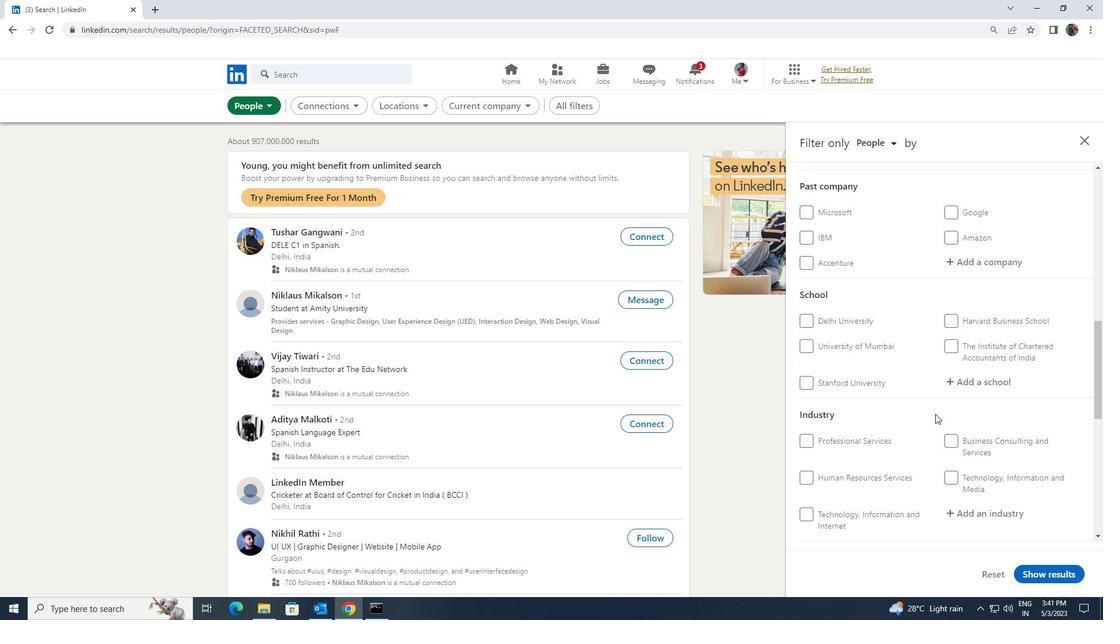 
Action: Mouse scrolled (935, 414) with delta (0, 0)
Screenshot: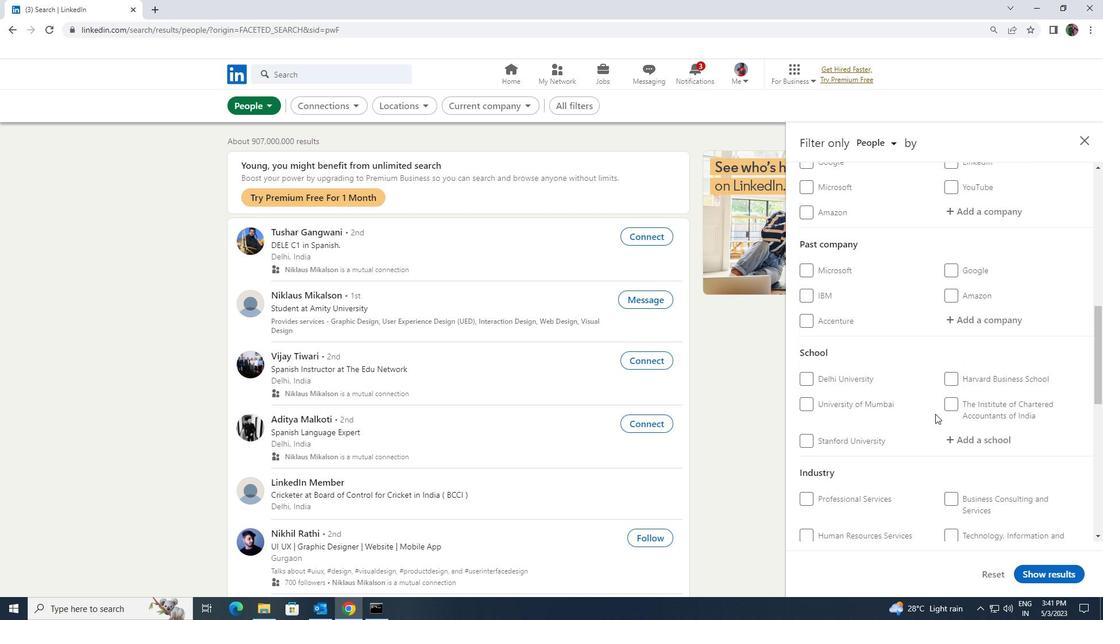 
Action: Mouse scrolled (935, 414) with delta (0, 0)
Screenshot: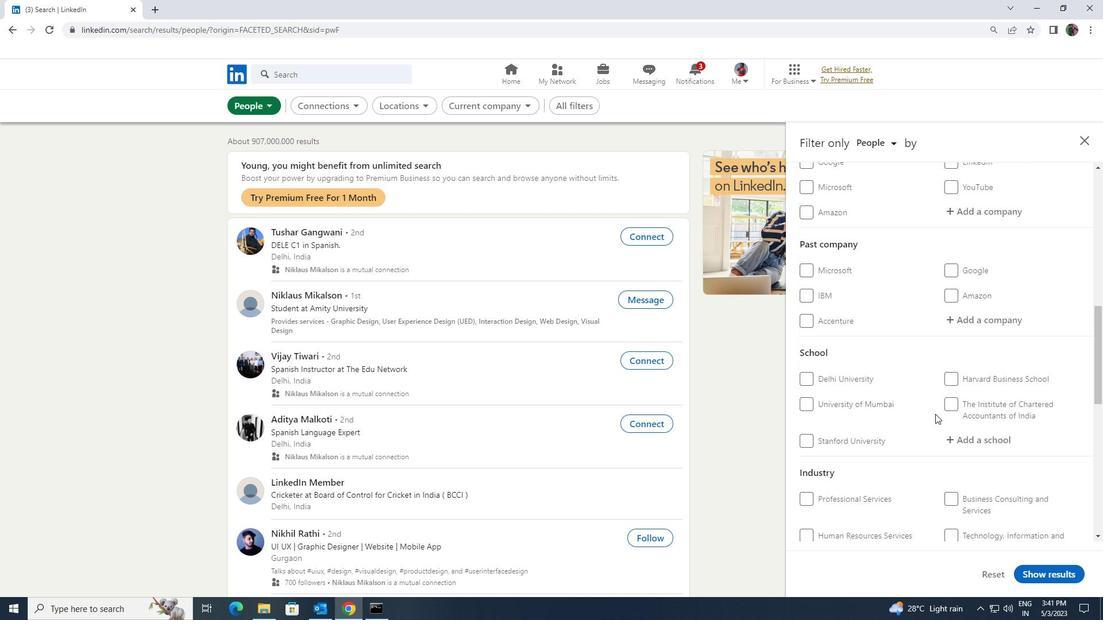 
Action: Mouse scrolled (935, 414) with delta (0, 0)
Screenshot: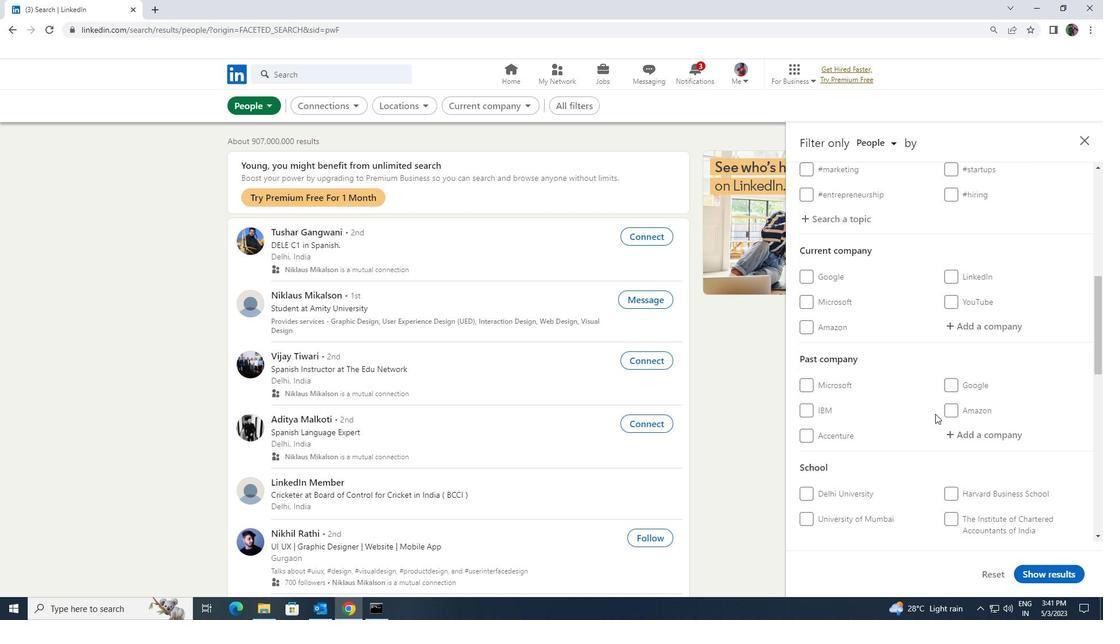 
Action: Mouse moved to (965, 386)
Screenshot: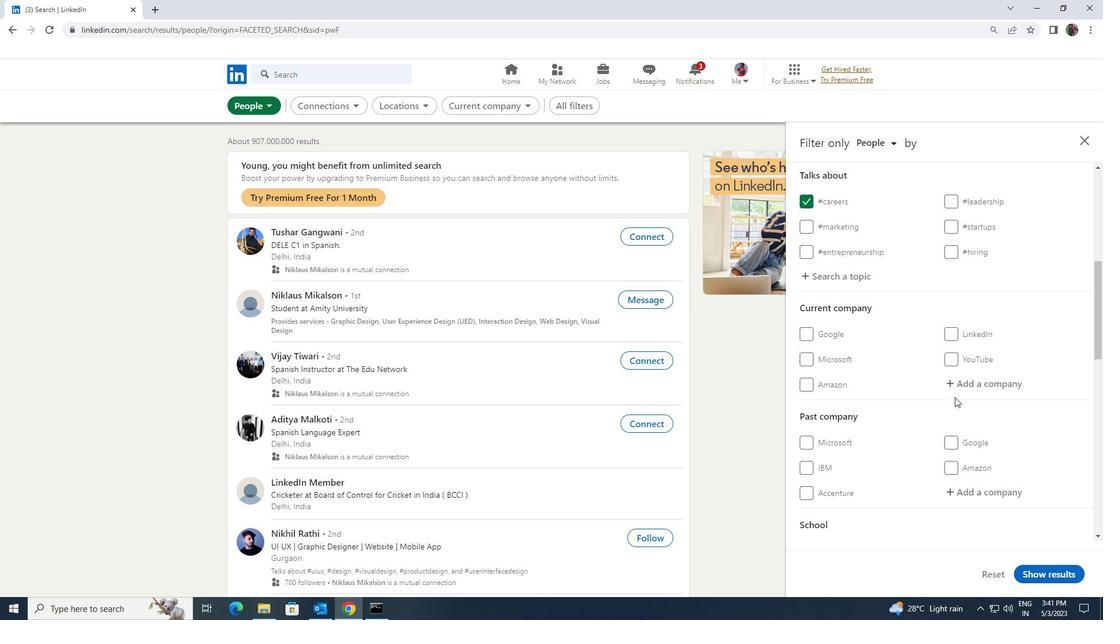 
Action: Mouse pressed left at (965, 386)
Screenshot: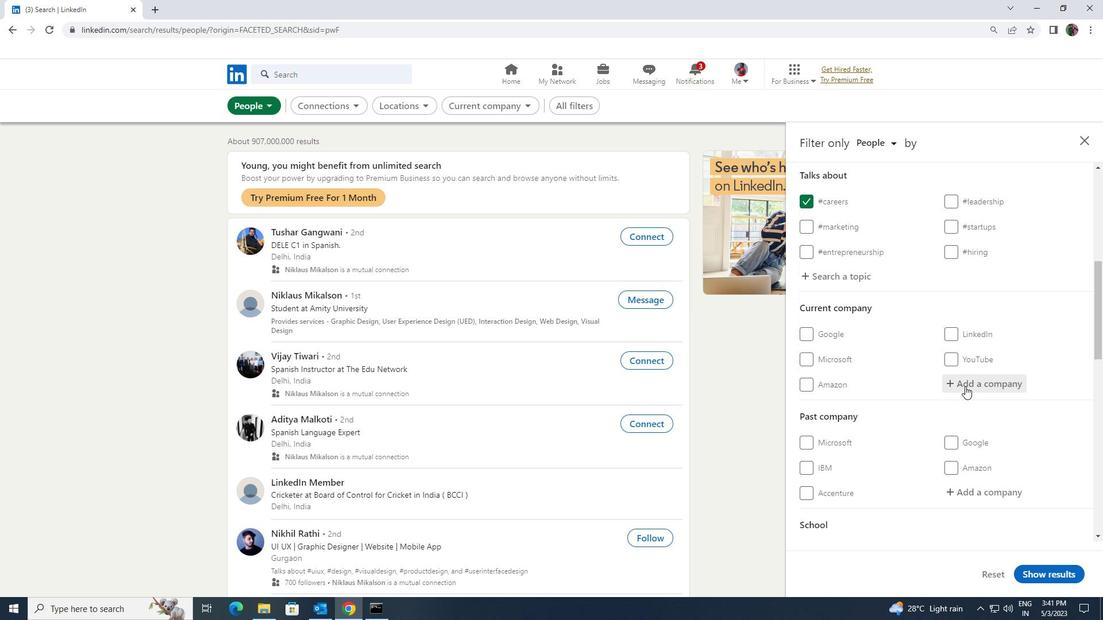 
Action: Key pressed <Key.shift><Key.shift><Key.shift><Key.shift><Key.shift><Key.shift><Key.shift><Key.shift>ACCEL<Key.space><Key.shift>HUMAN
Screenshot: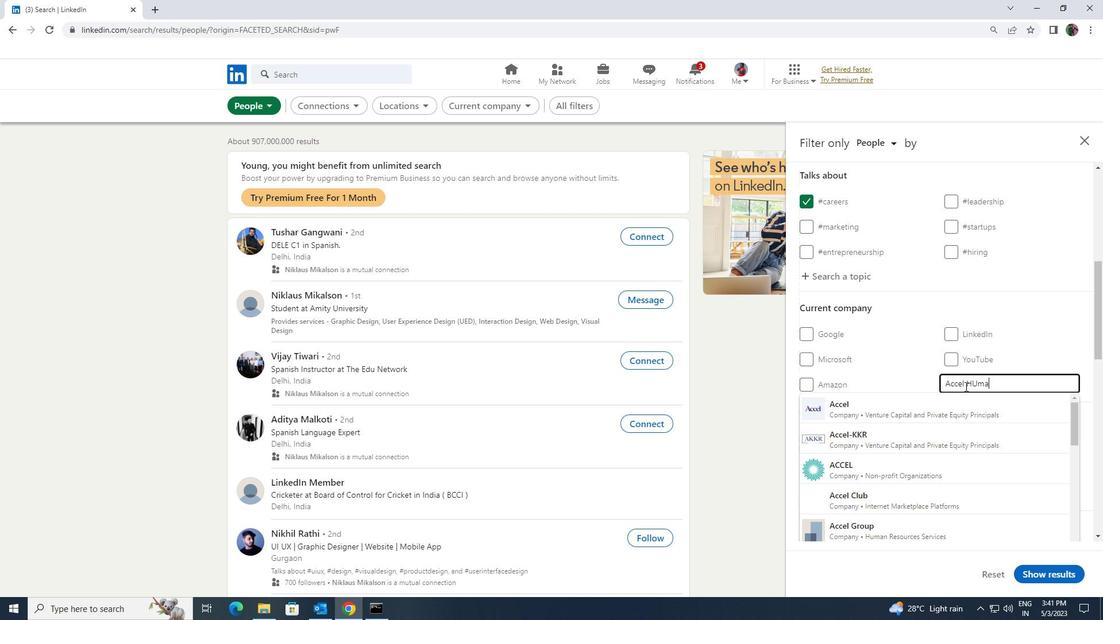 
Action: Mouse moved to (967, 397)
Screenshot: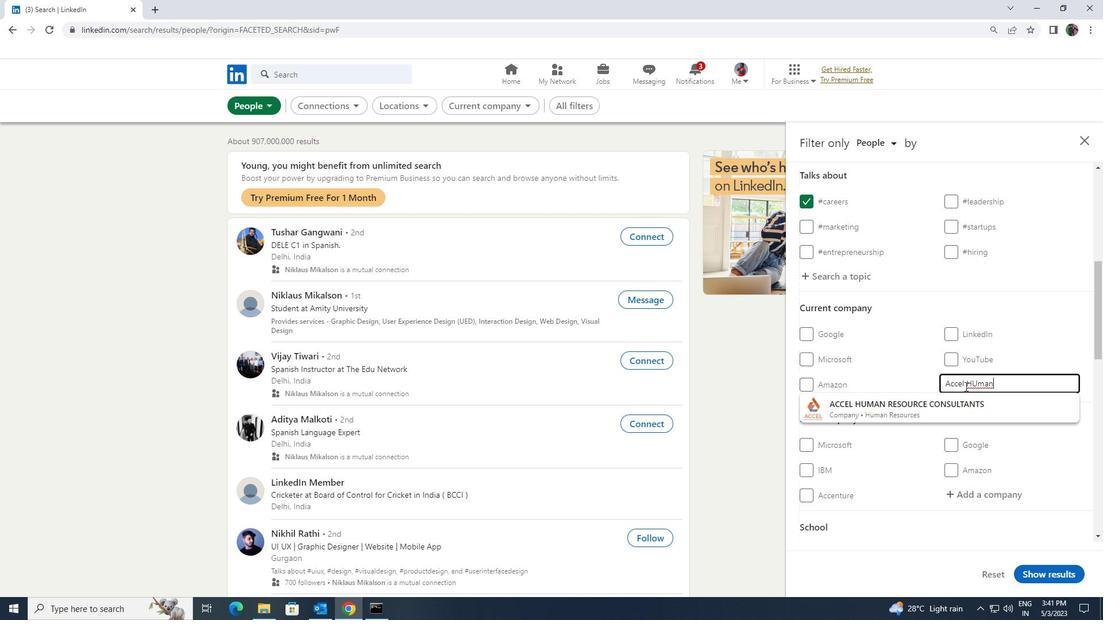 
Action: Mouse pressed left at (967, 397)
Screenshot: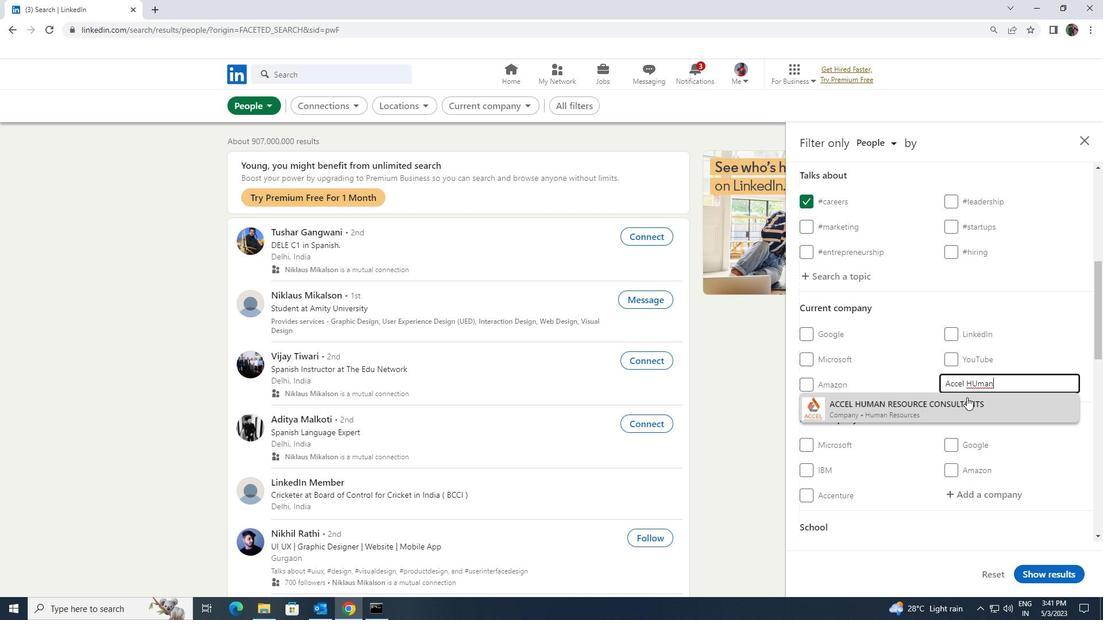 
Action: Mouse scrolled (967, 397) with delta (0, 0)
Screenshot: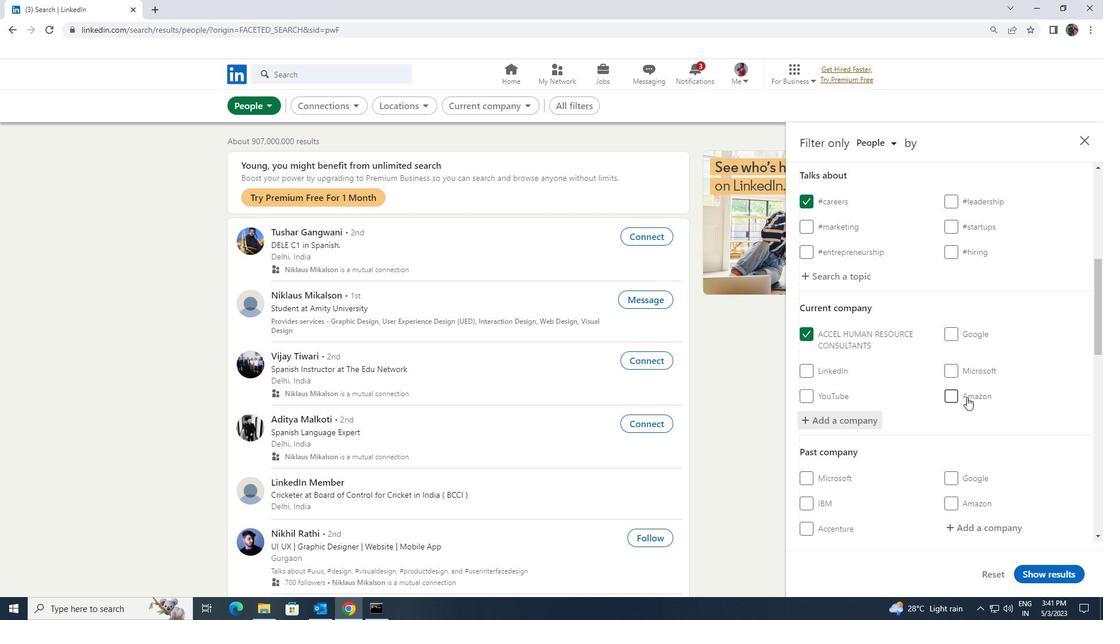 
Action: Mouse scrolled (967, 397) with delta (0, 0)
Screenshot: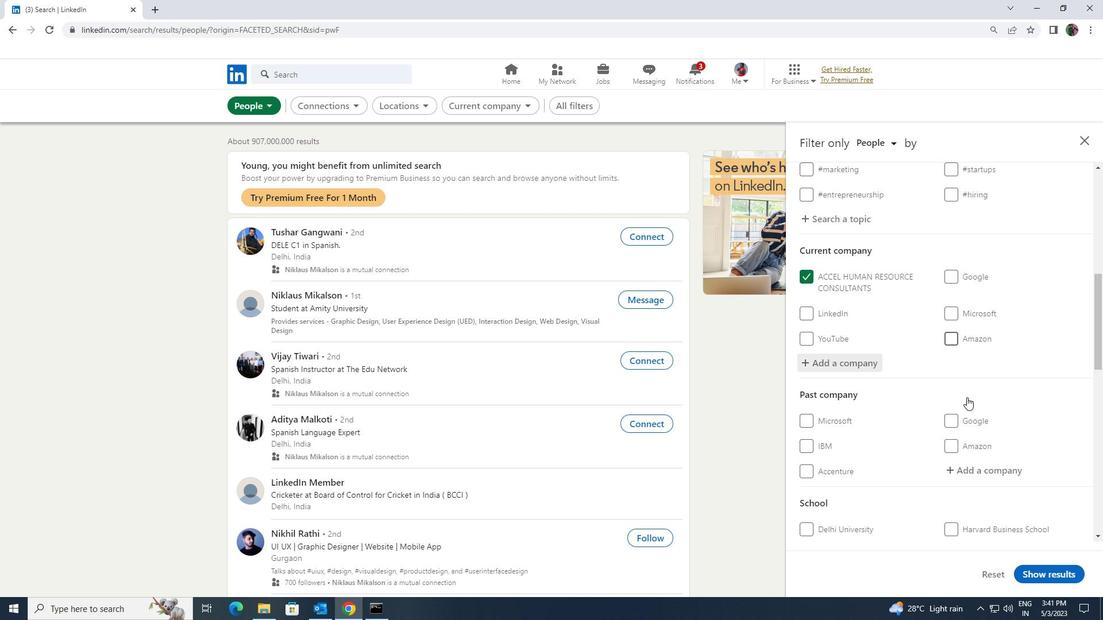 
Action: Mouse scrolled (967, 397) with delta (0, 0)
Screenshot: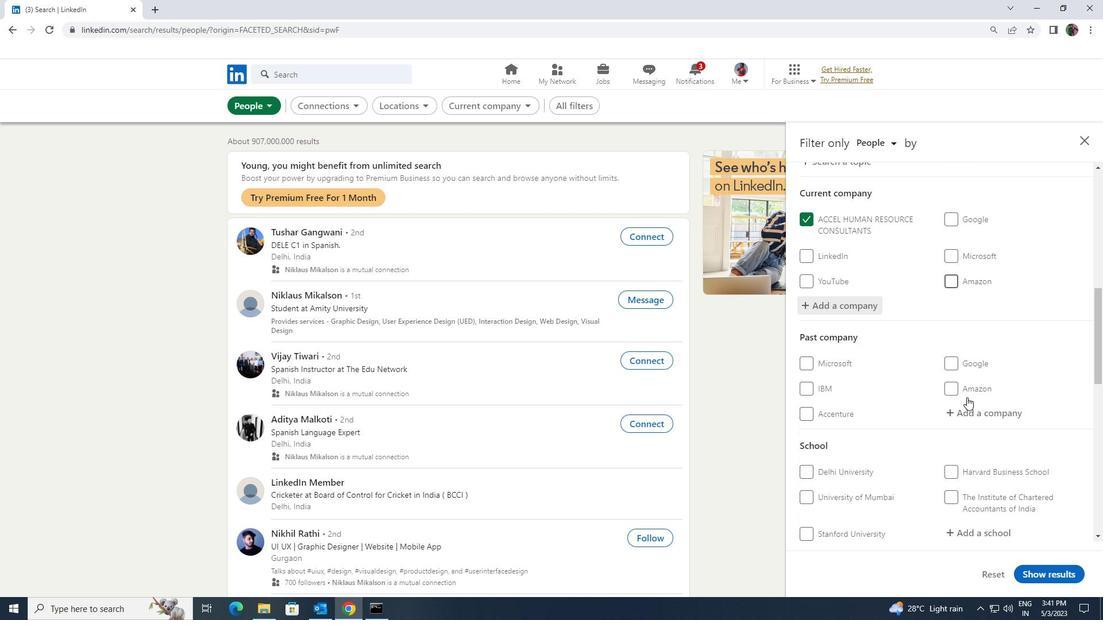 
Action: Mouse scrolled (967, 397) with delta (0, 0)
Screenshot: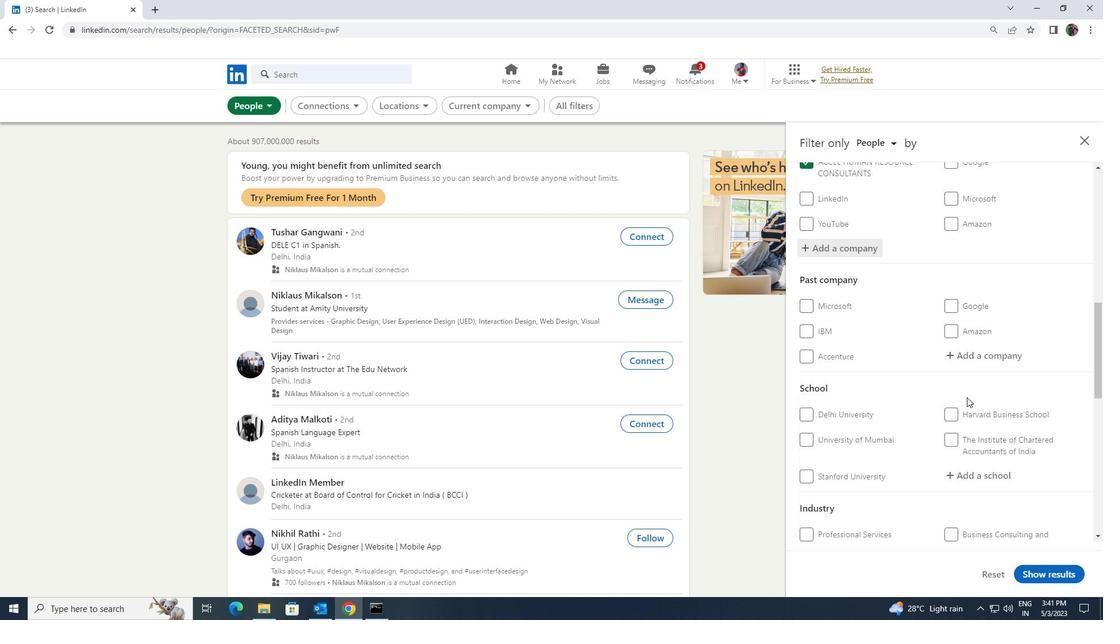
Action: Mouse moved to (969, 412)
Screenshot: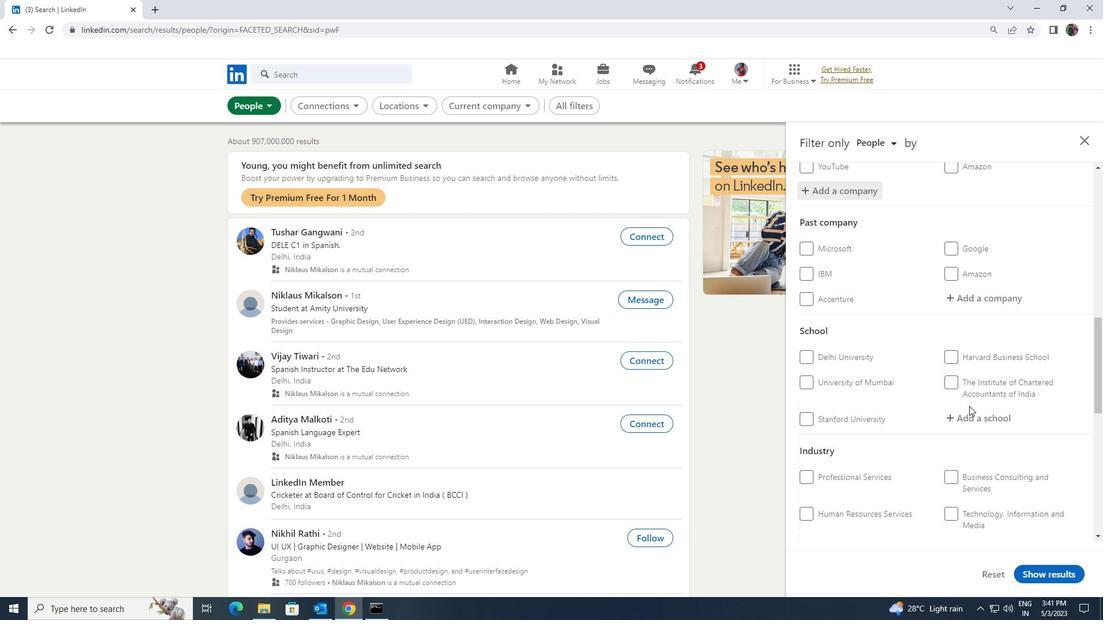 
Action: Mouse pressed left at (969, 412)
Screenshot: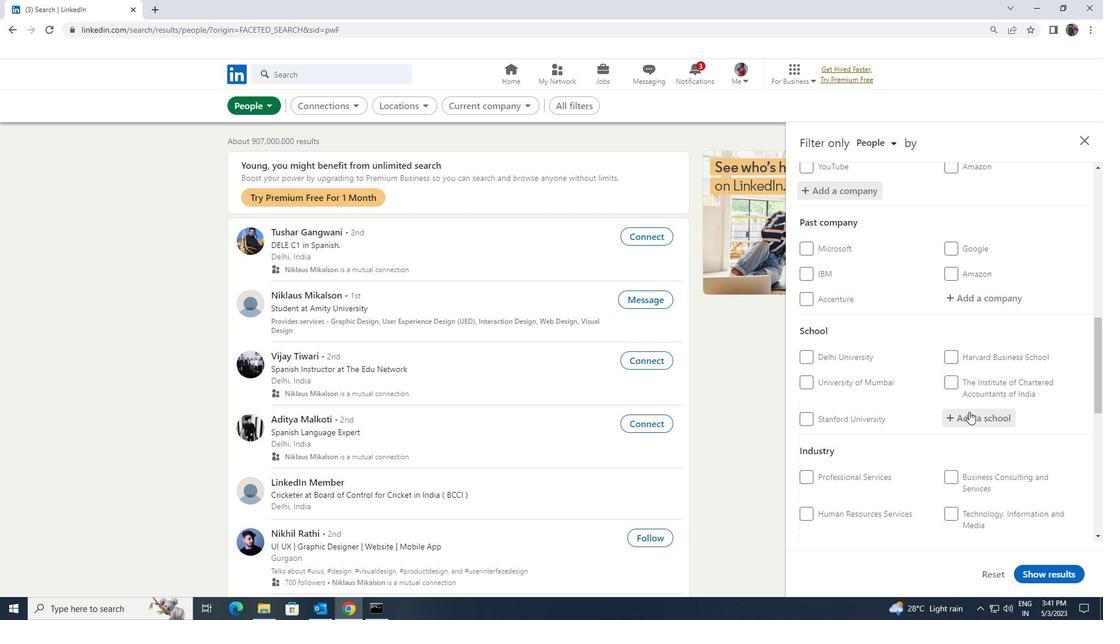 
Action: Key pressed <Key.shift><Key.shift><Key.shift><Key.shift><Key.shift><Key.shift><Key.shift><Key.shift>ADITYA<Key.space><Key.shift>INSTITUTE<Key.space><Key.shift><Key.shift>OF<Key.space>TECHNOLOGY<Key.space>&<Key.space>MAN
Screenshot: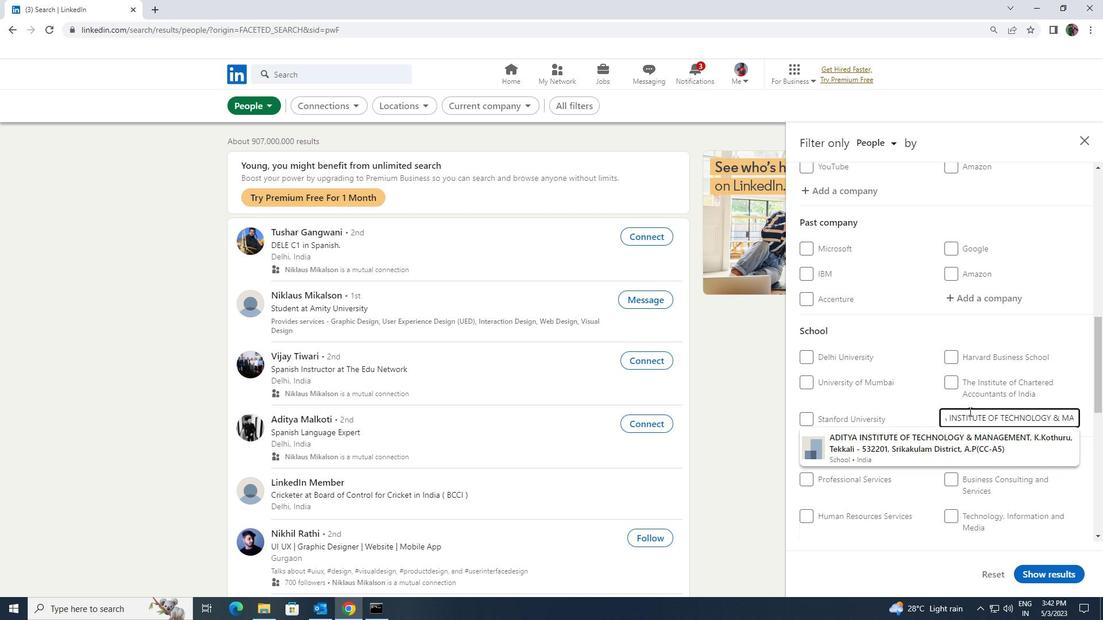 
Action: Mouse moved to (966, 437)
Screenshot: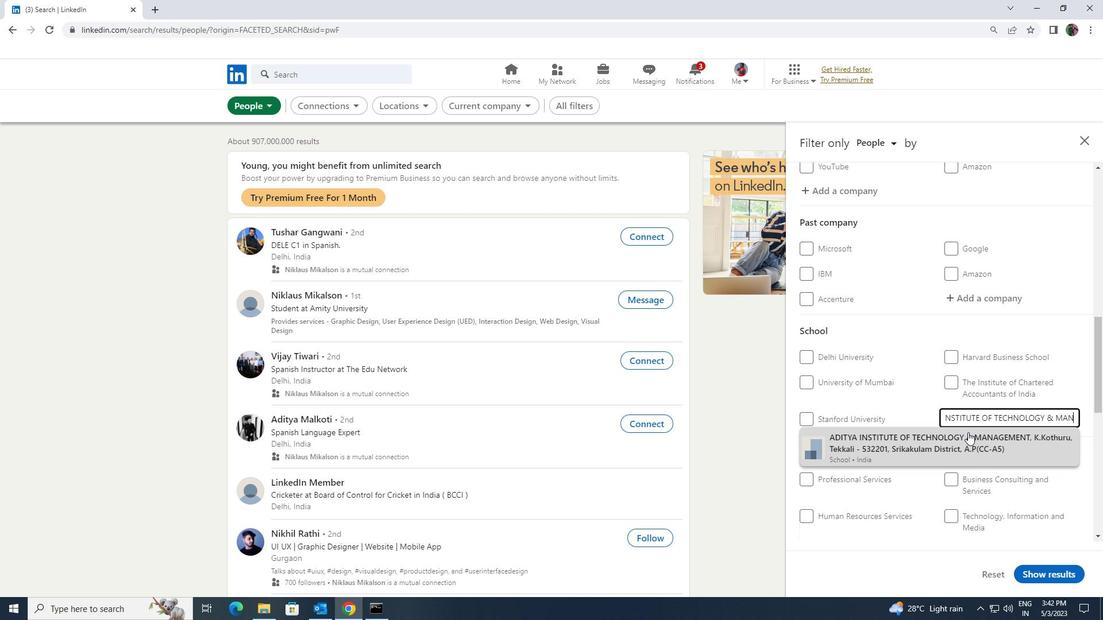 
Action: Mouse pressed left at (966, 437)
Screenshot: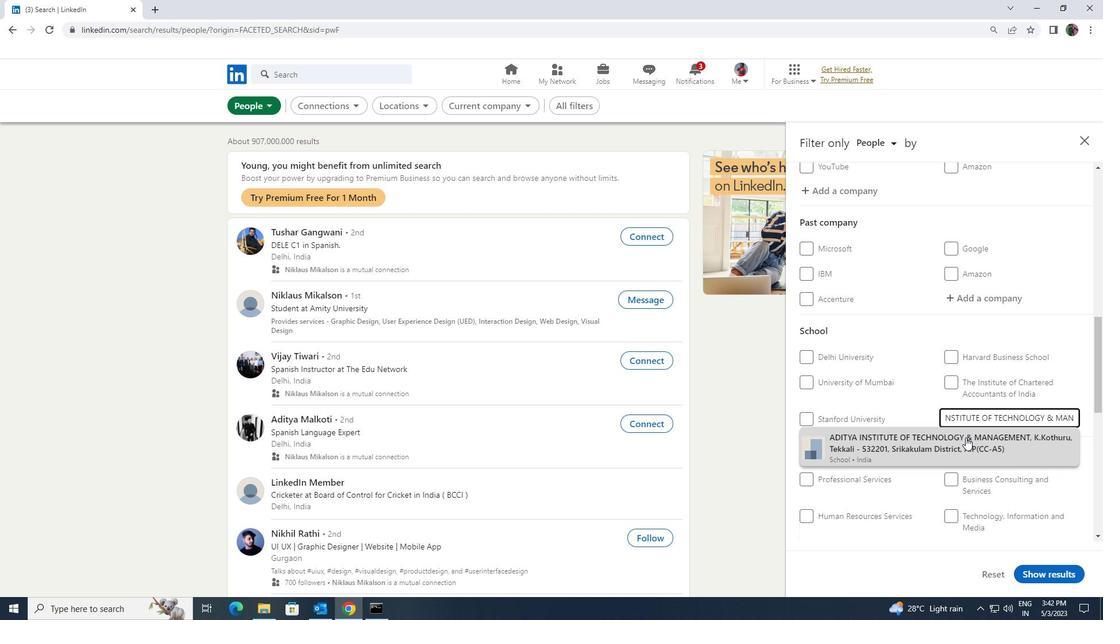 
Action: Mouse moved to (964, 437)
Screenshot: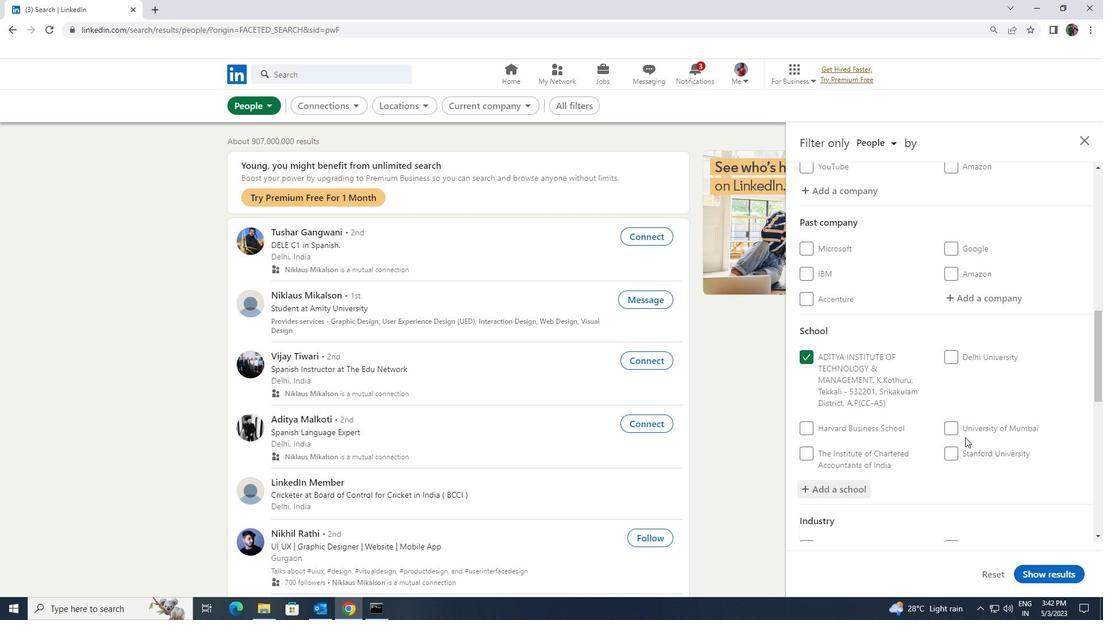 
Action: Mouse scrolled (964, 437) with delta (0, 0)
Screenshot: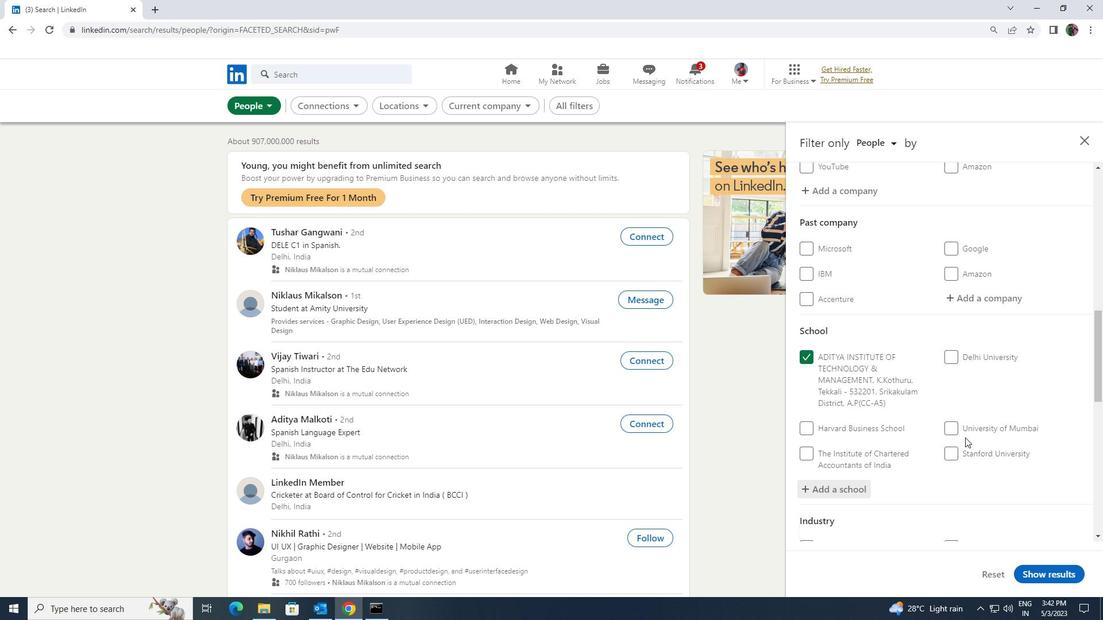 
Action: Mouse scrolled (964, 437) with delta (0, 0)
Screenshot: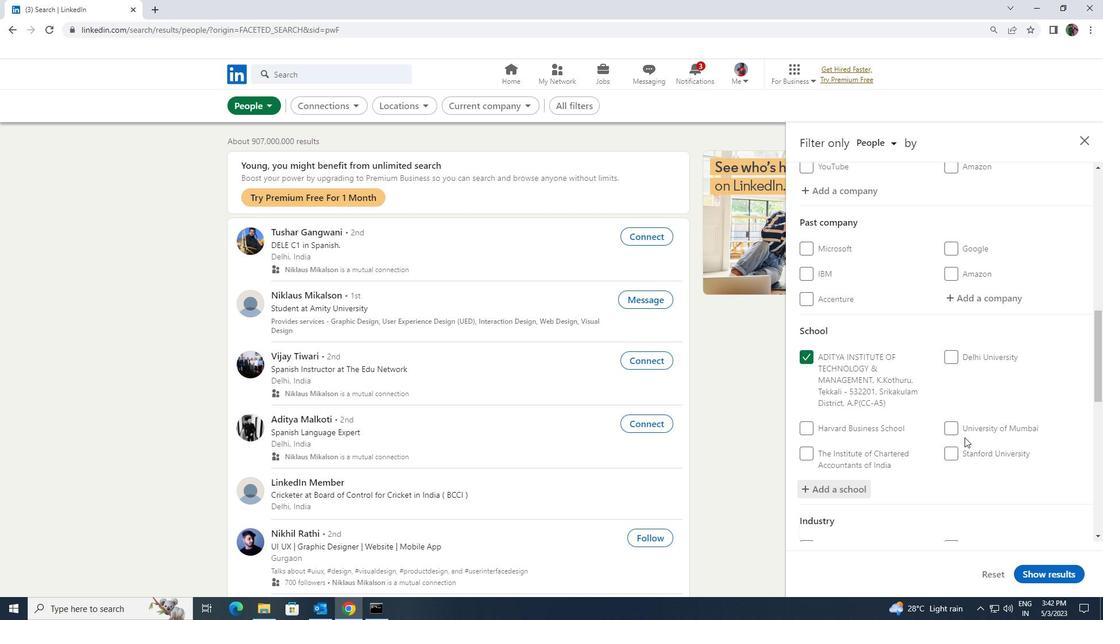 
Action: Mouse moved to (964, 437)
Screenshot: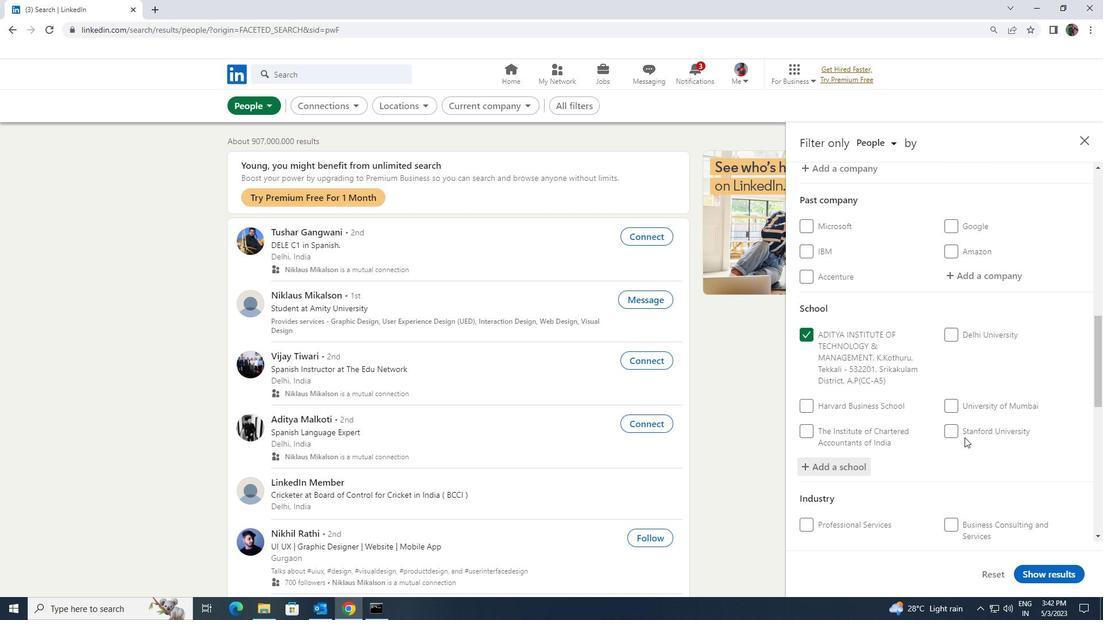 
Action: Mouse scrolled (964, 437) with delta (0, 0)
Screenshot: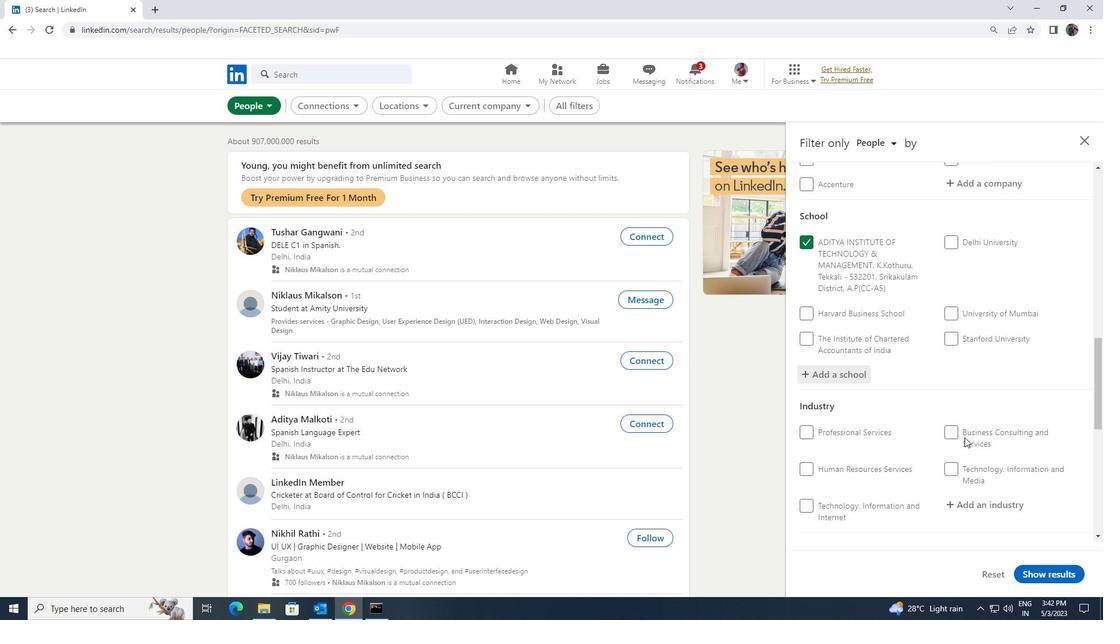 
Action: Mouse moved to (962, 443)
Screenshot: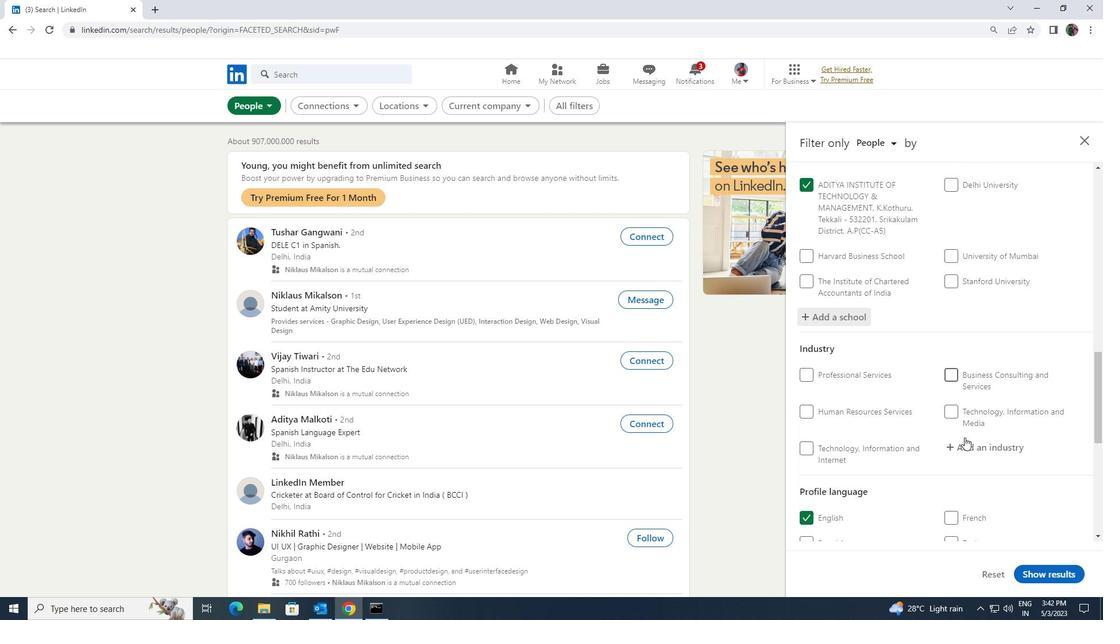 
Action: Mouse pressed left at (962, 443)
Screenshot: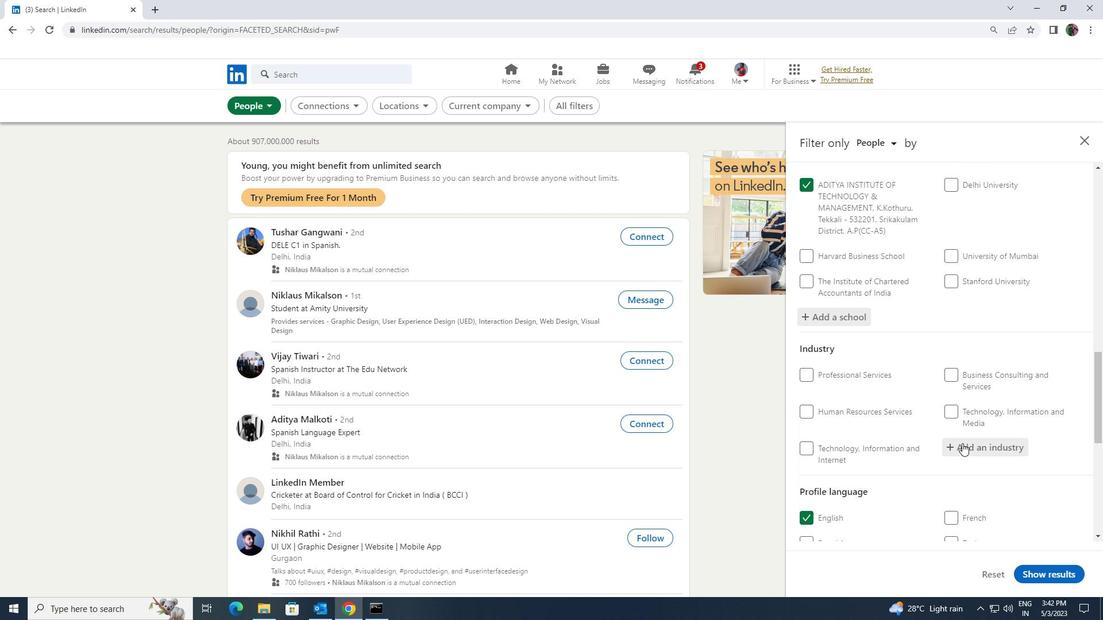 
Action: Key pressed <Key.shift><Key.shift><Key.shift><Key.shift>WINERIES
Screenshot: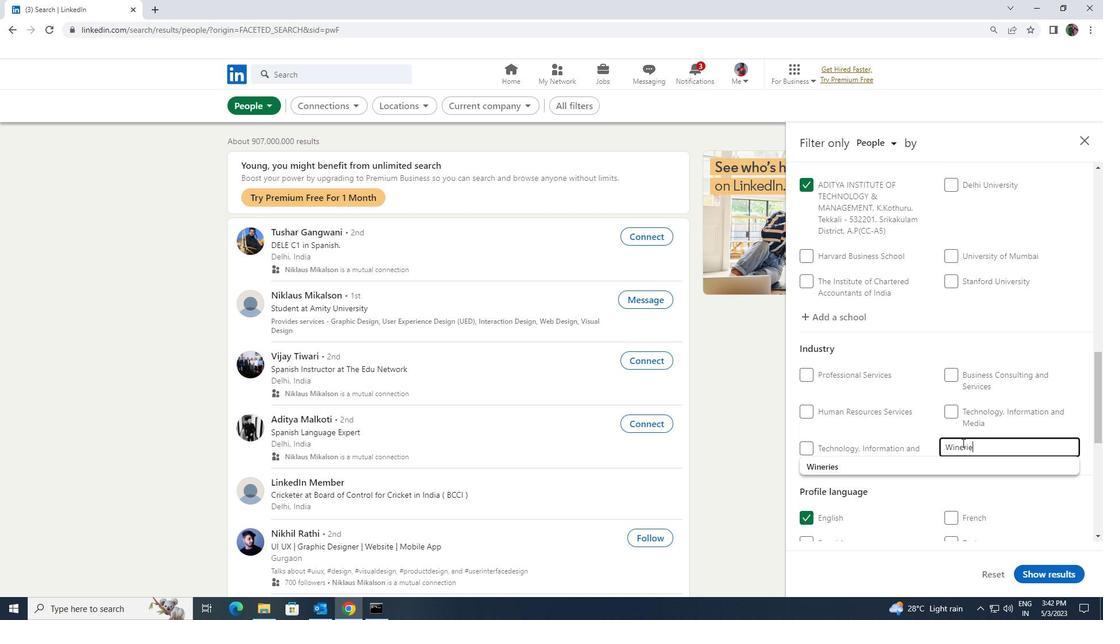 
Action: Mouse moved to (939, 463)
Screenshot: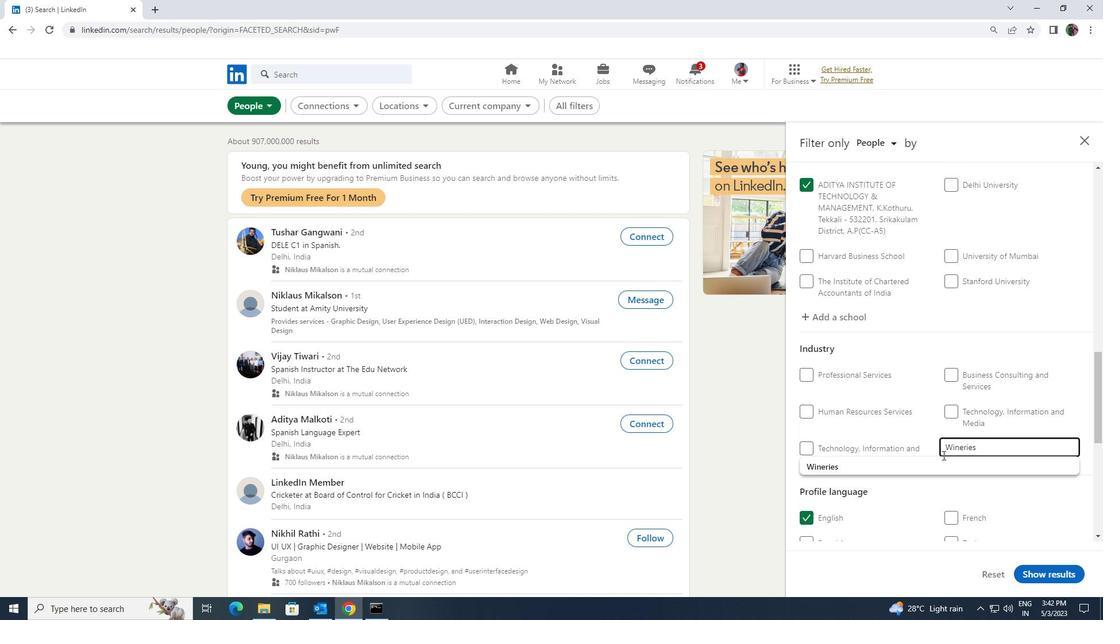 
Action: Mouse pressed left at (939, 463)
Screenshot: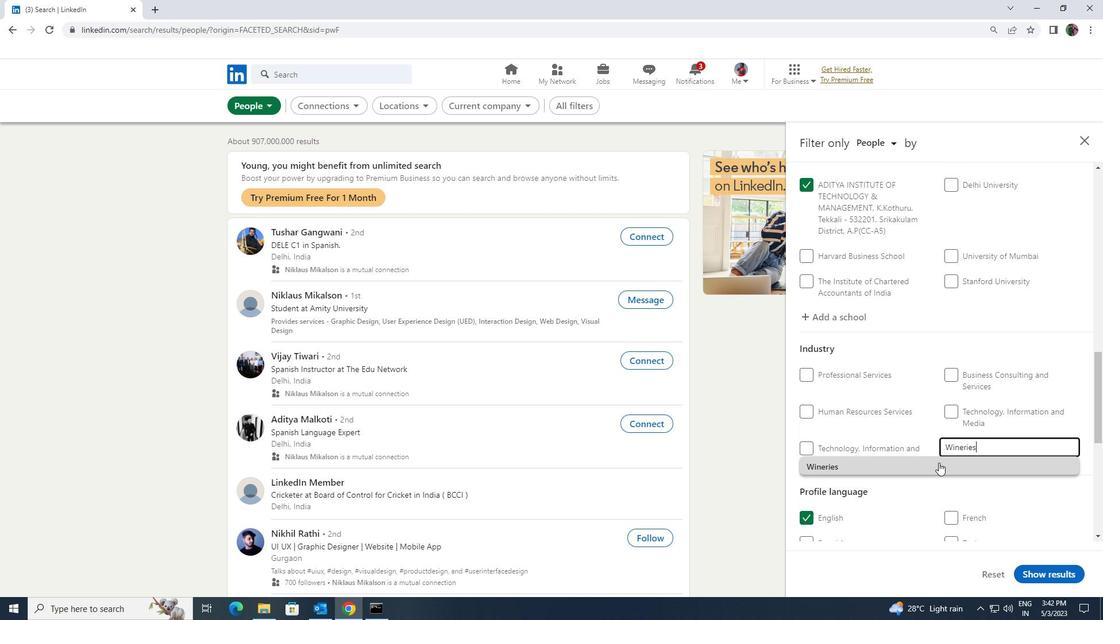 
Action: Mouse scrolled (939, 462) with delta (0, 0)
Screenshot: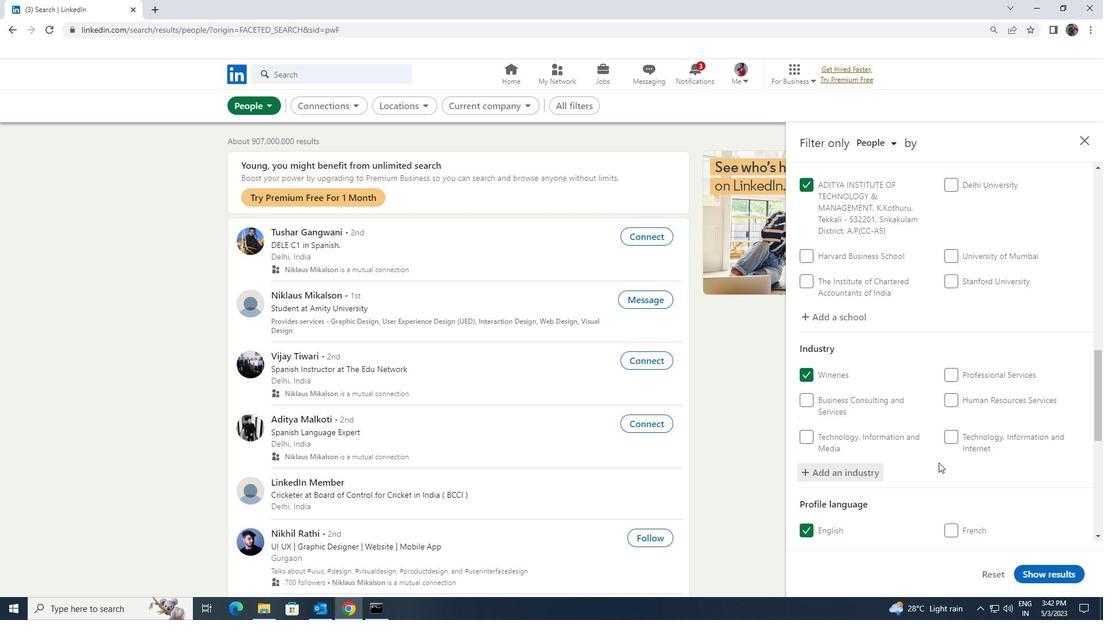 
Action: Mouse scrolled (939, 462) with delta (0, 0)
Screenshot: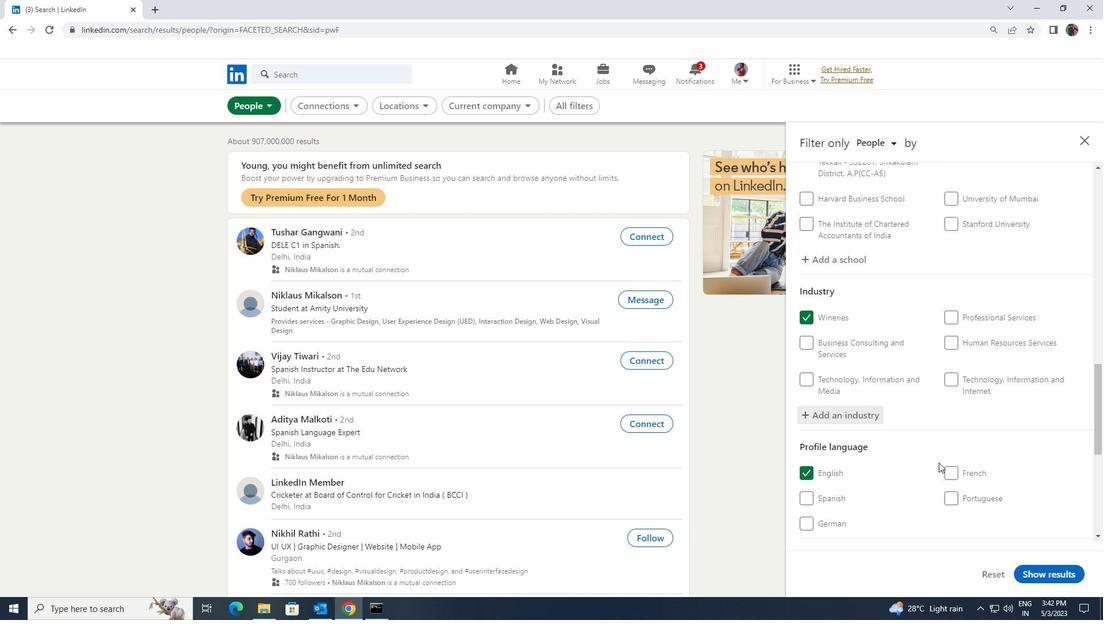 
Action: Mouse scrolled (939, 462) with delta (0, 0)
Screenshot: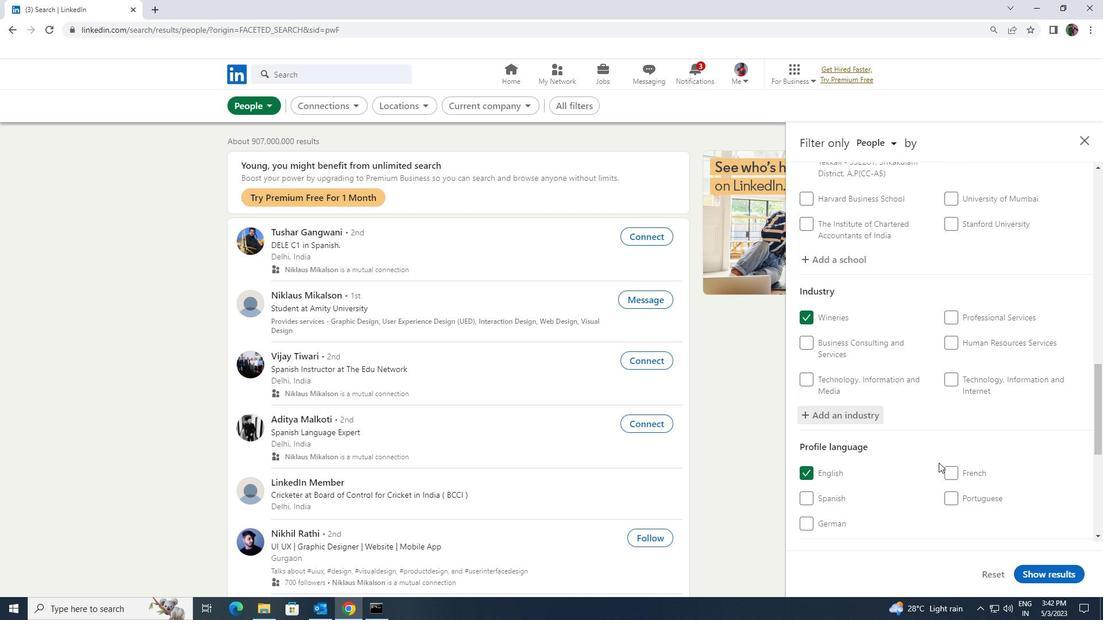 
Action: Mouse moved to (938, 463)
Screenshot: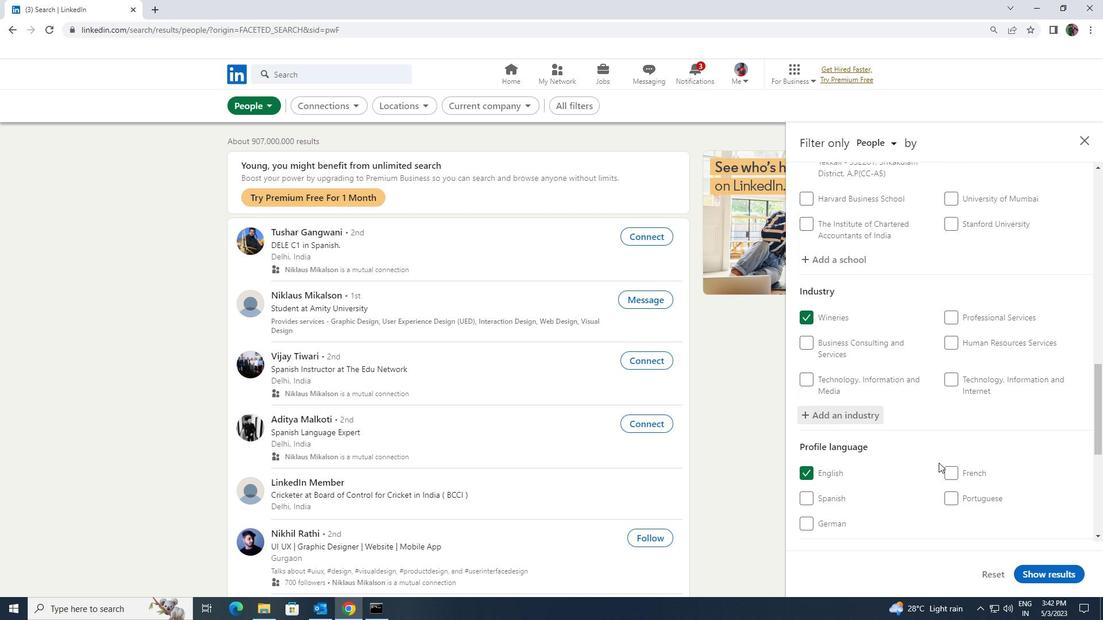 
Action: Mouse scrolled (938, 463) with delta (0, 0)
Screenshot: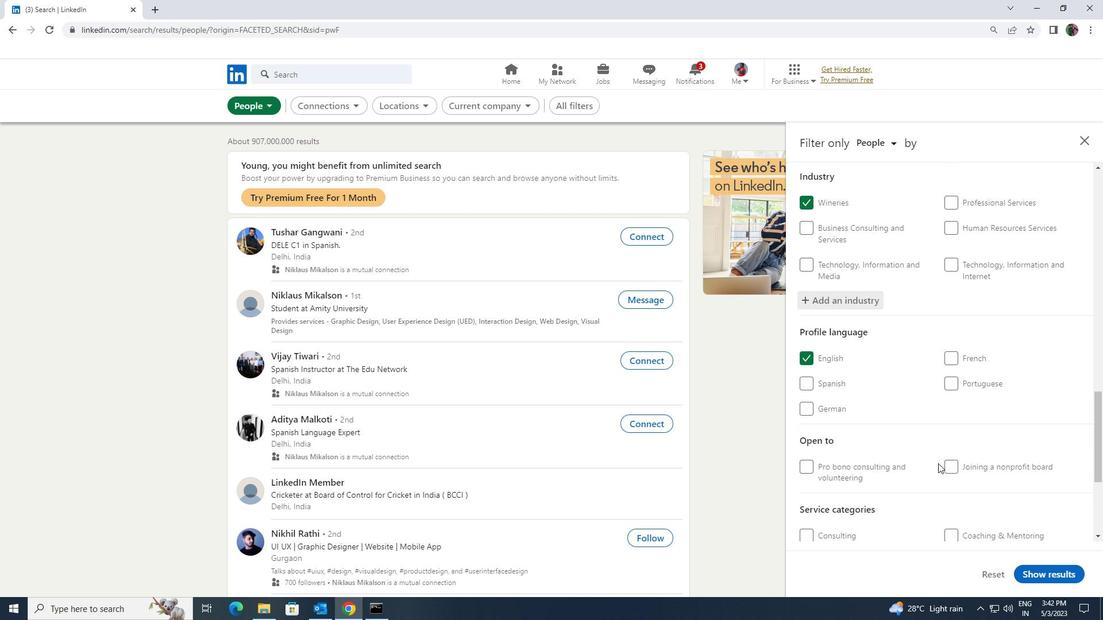 
Action: Mouse scrolled (938, 463) with delta (0, 0)
Screenshot: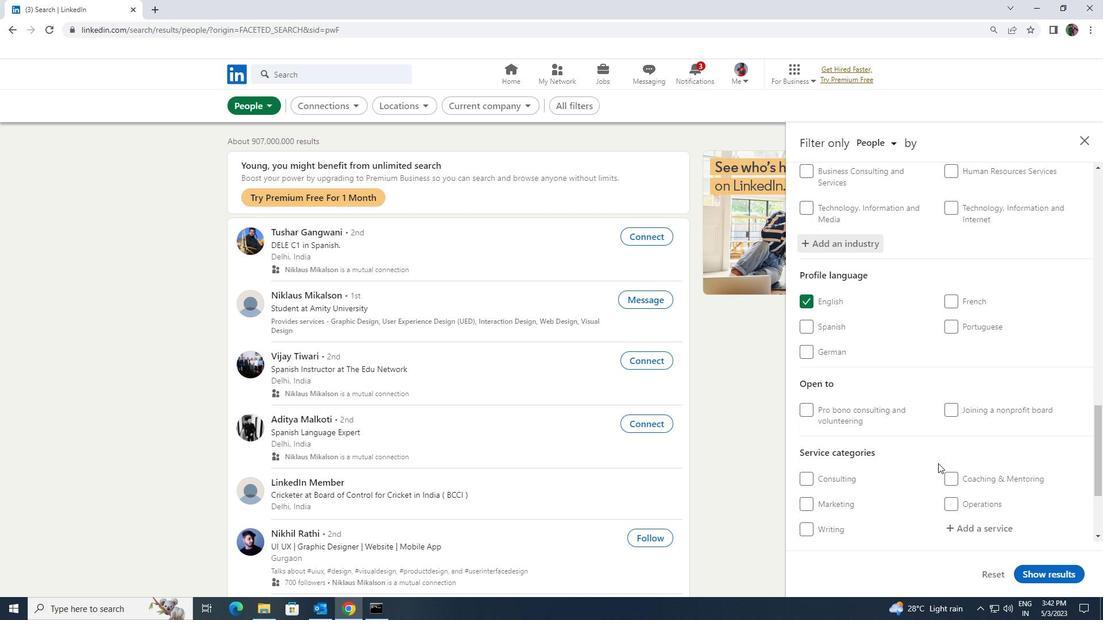 
Action: Mouse moved to (948, 468)
Screenshot: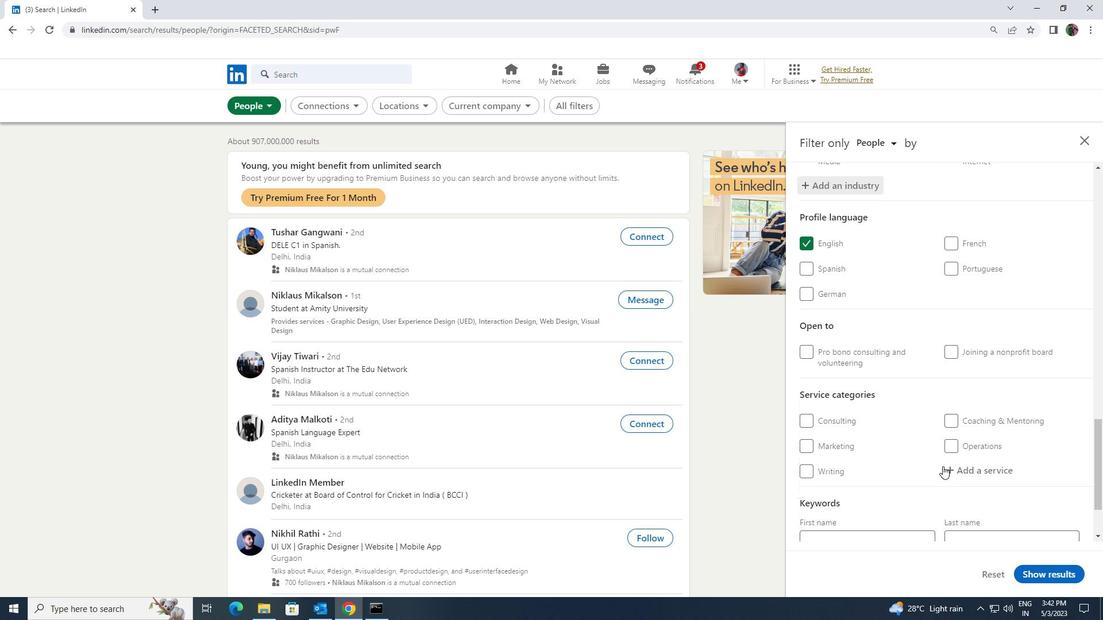 
Action: Mouse pressed left at (948, 468)
Screenshot: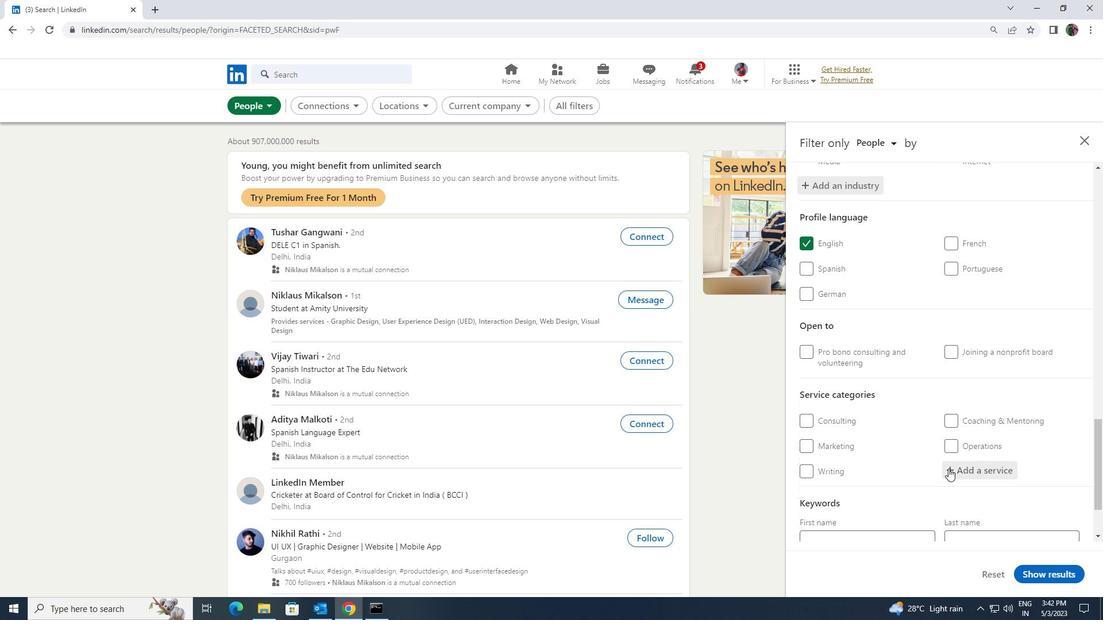 
Action: Key pressed <Key.shift><Key.shift><Key.shift><Key.shift><Key.shift><Key.shift><Key.shift><Key.shift>AUDIO
Screenshot: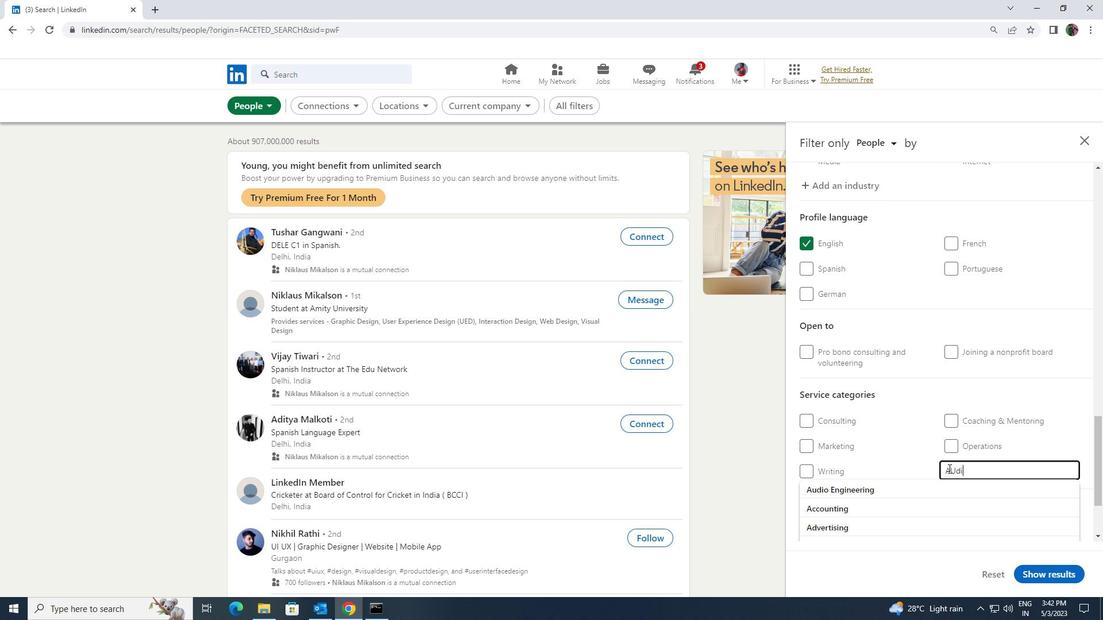 
Action: Mouse moved to (943, 486)
Screenshot: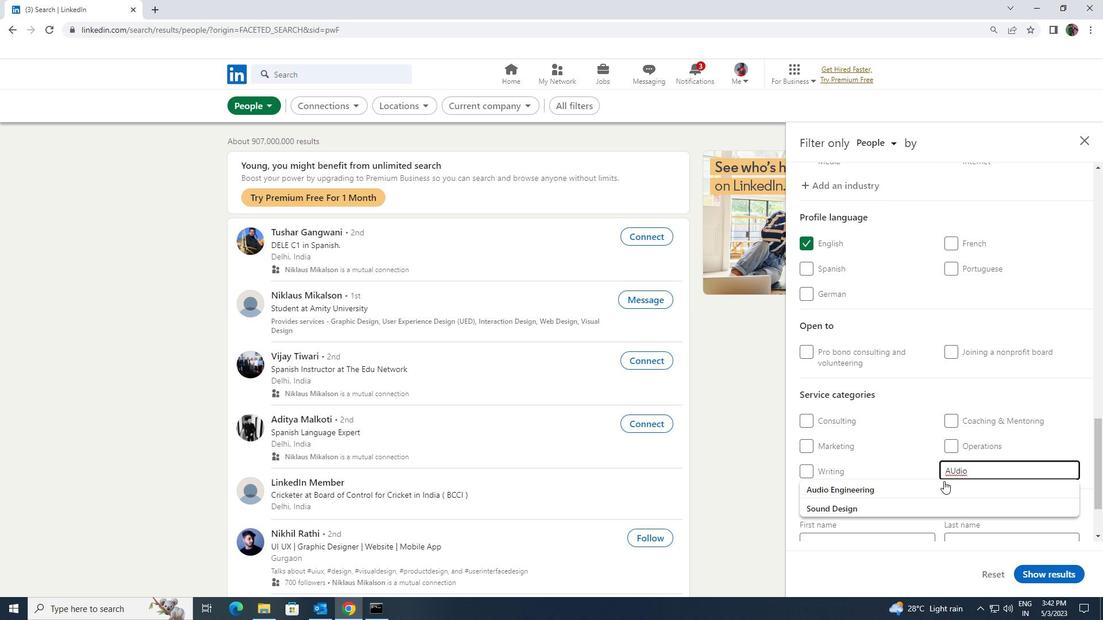 
Action: Mouse pressed left at (943, 486)
Screenshot: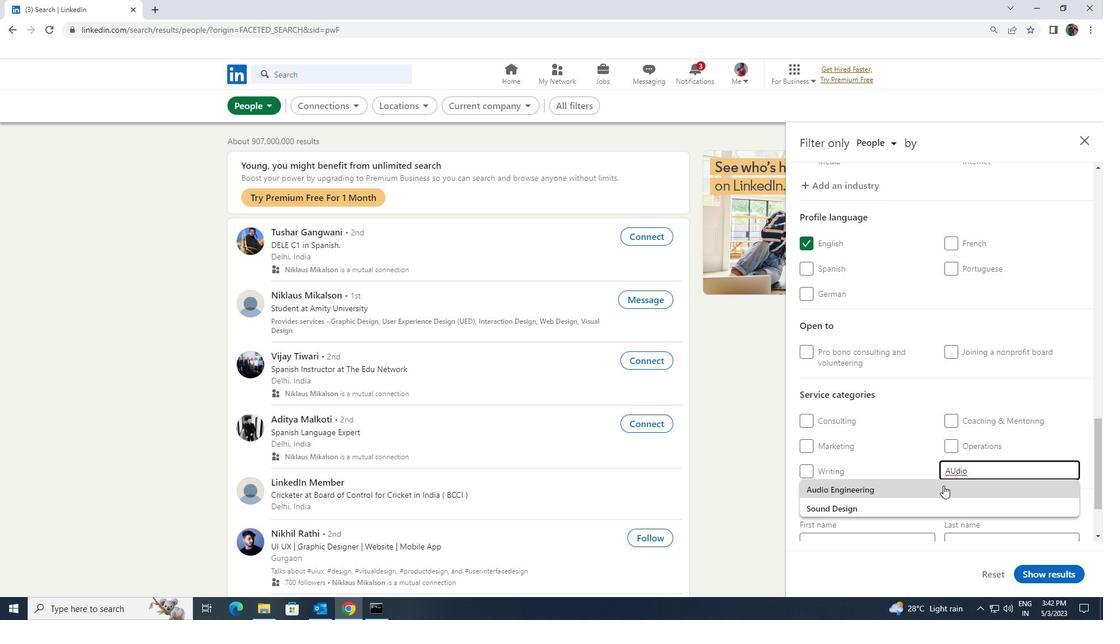
Action: Mouse scrolled (943, 485) with delta (0, 0)
Screenshot: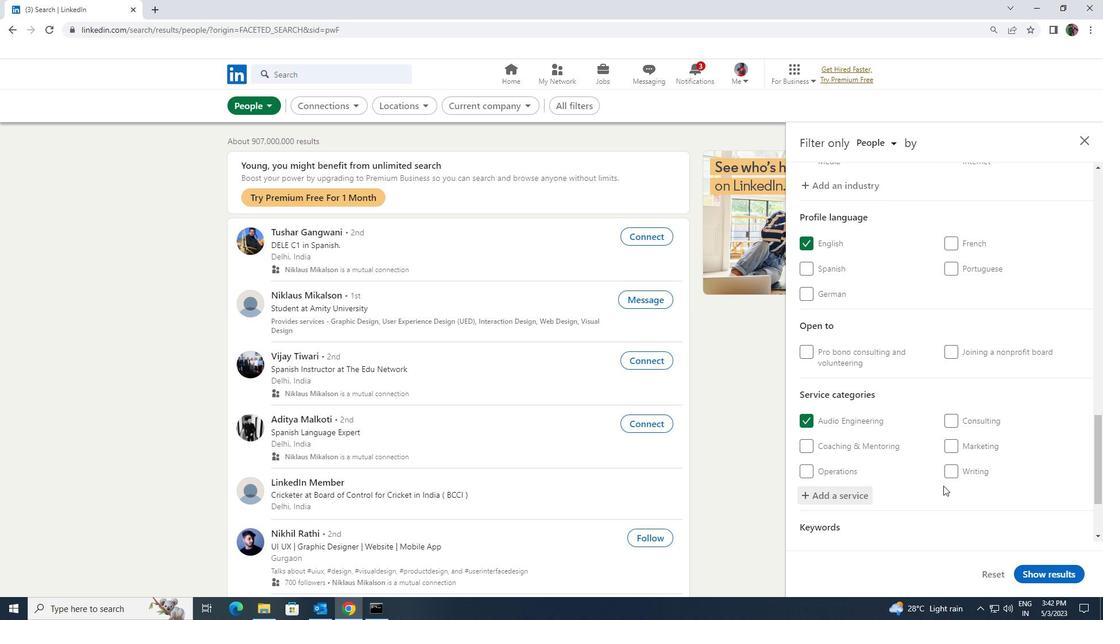 
Action: Mouse scrolled (943, 485) with delta (0, 0)
Screenshot: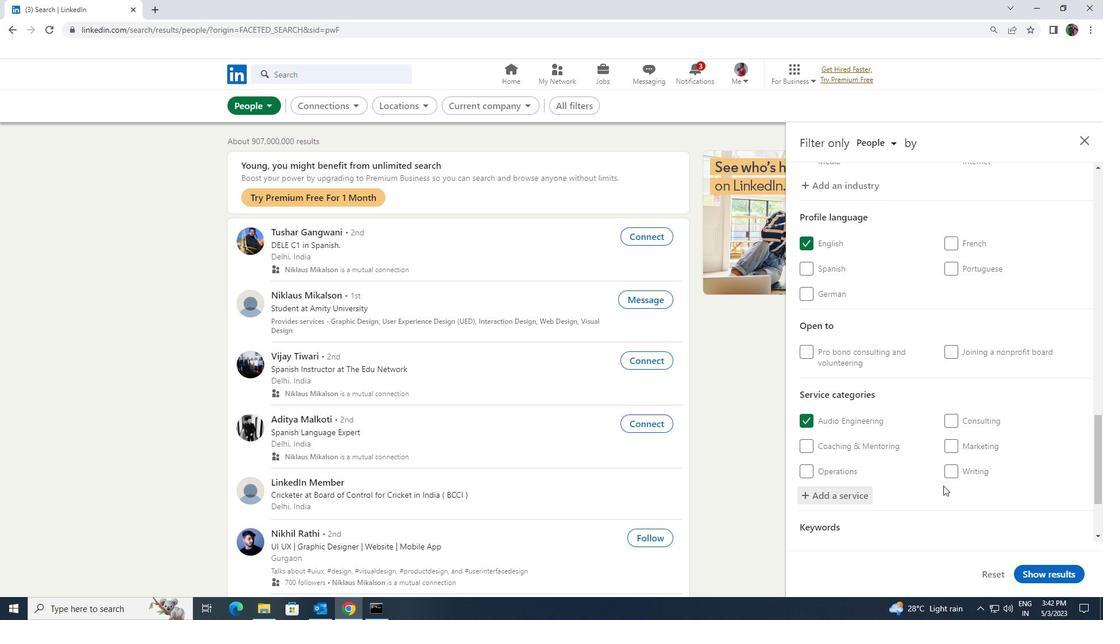 
Action: Mouse moved to (921, 487)
Screenshot: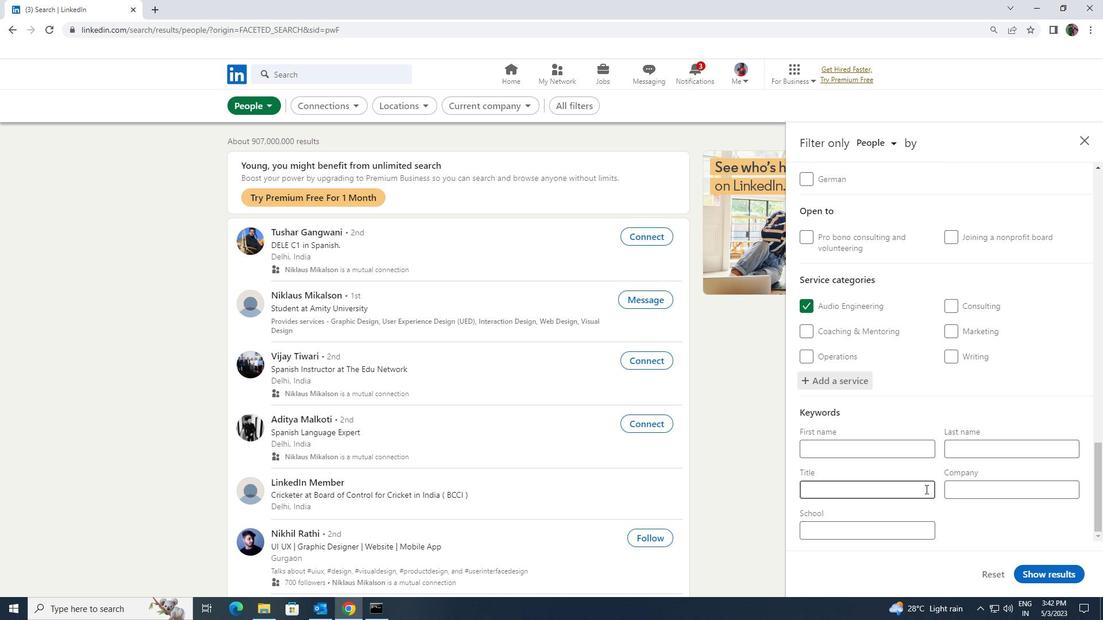 
Action: Mouse pressed left at (921, 487)
Screenshot: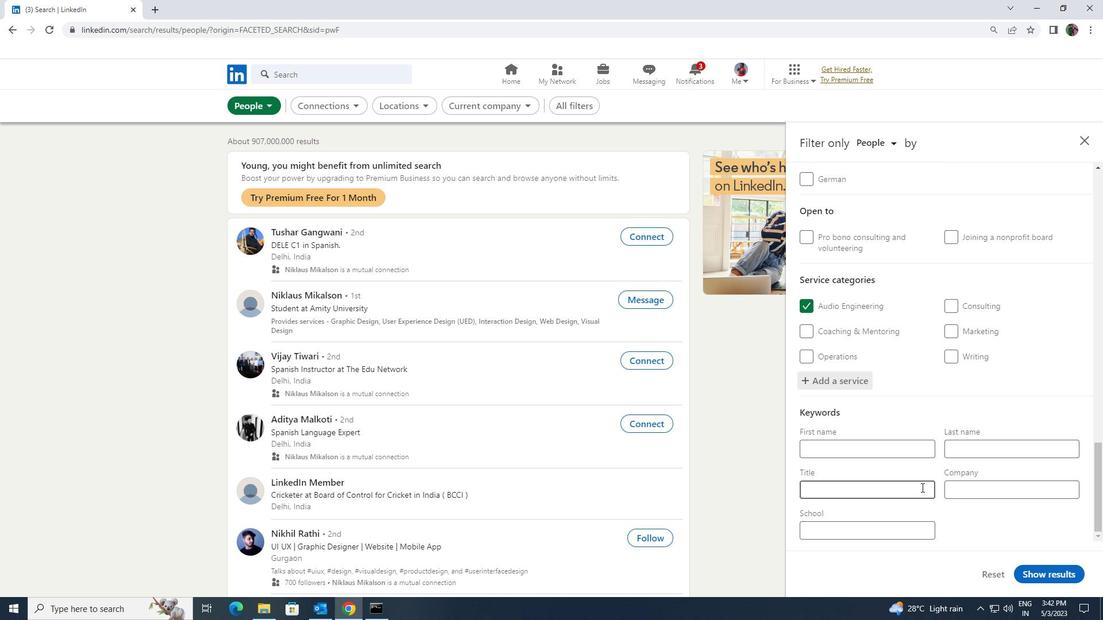 
Action: Key pressed <Key.shift><Key.shift><Key.shift><Key.shift><Key.shift><Key.shift><Key.shift>SOCIAL<Key.space><Key.shift>WORKER
Screenshot: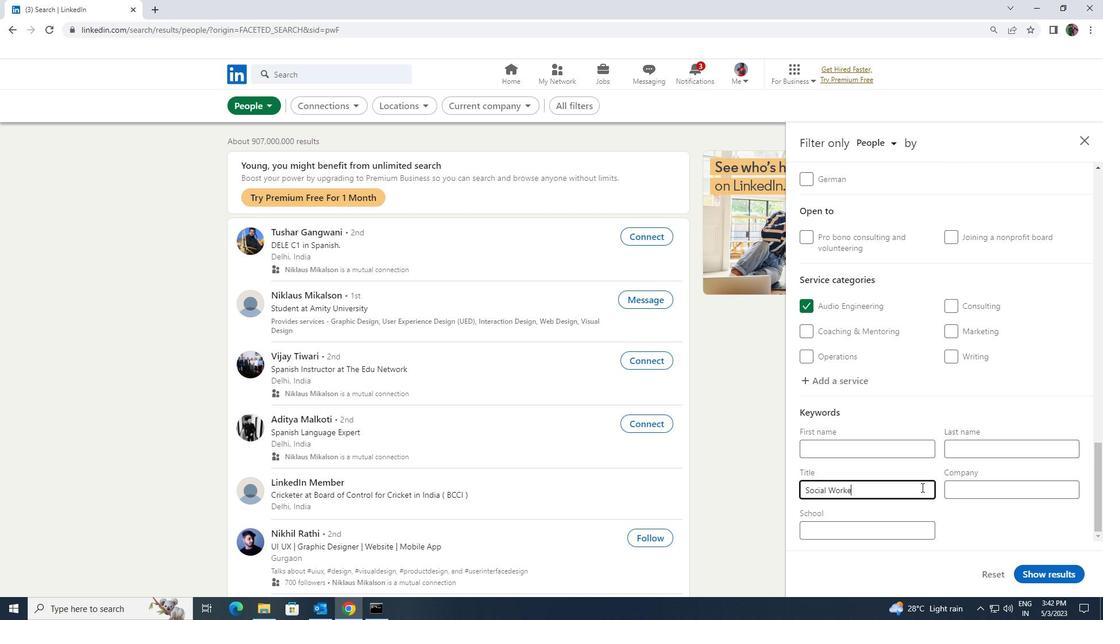 
Action: Mouse moved to (1028, 568)
Screenshot: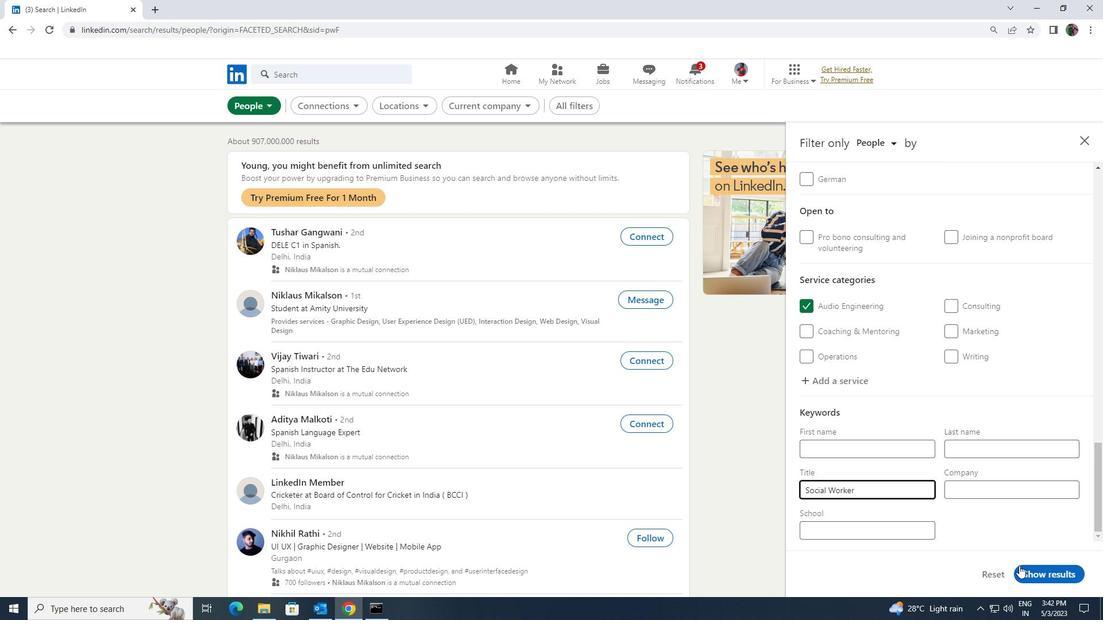 
Action: Mouse pressed left at (1028, 568)
Screenshot: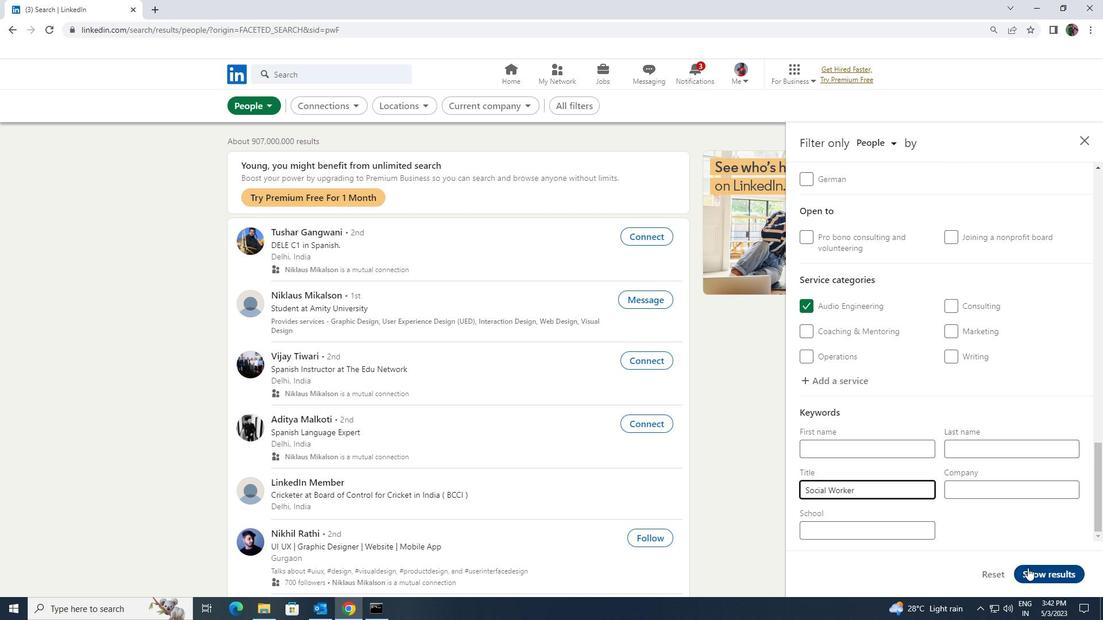 
